 Task: Create ChildIssue0000000092 as Child Issue of Issue Issue0000000046 in Backlog  in Scrum Project Project0000000010 in Jira. Create ChildIssue0000000093 as Child Issue of Issue Issue0000000047 in Backlog  in Scrum Project Project0000000010 in Jira. Create ChildIssue0000000094 as Child Issue of Issue Issue0000000047 in Backlog  in Scrum Project Project0000000010 in Jira. Create ChildIssue0000000095 as Child Issue of Issue Issue0000000048 in Backlog  in Scrum Project Project0000000010 in Jira. Create ChildIssue0000000096 as Child Issue of Issue Issue0000000048 in Backlog  in Scrum Project Project0000000010 in Jira
Action: Mouse moved to (583, 410)
Screenshot: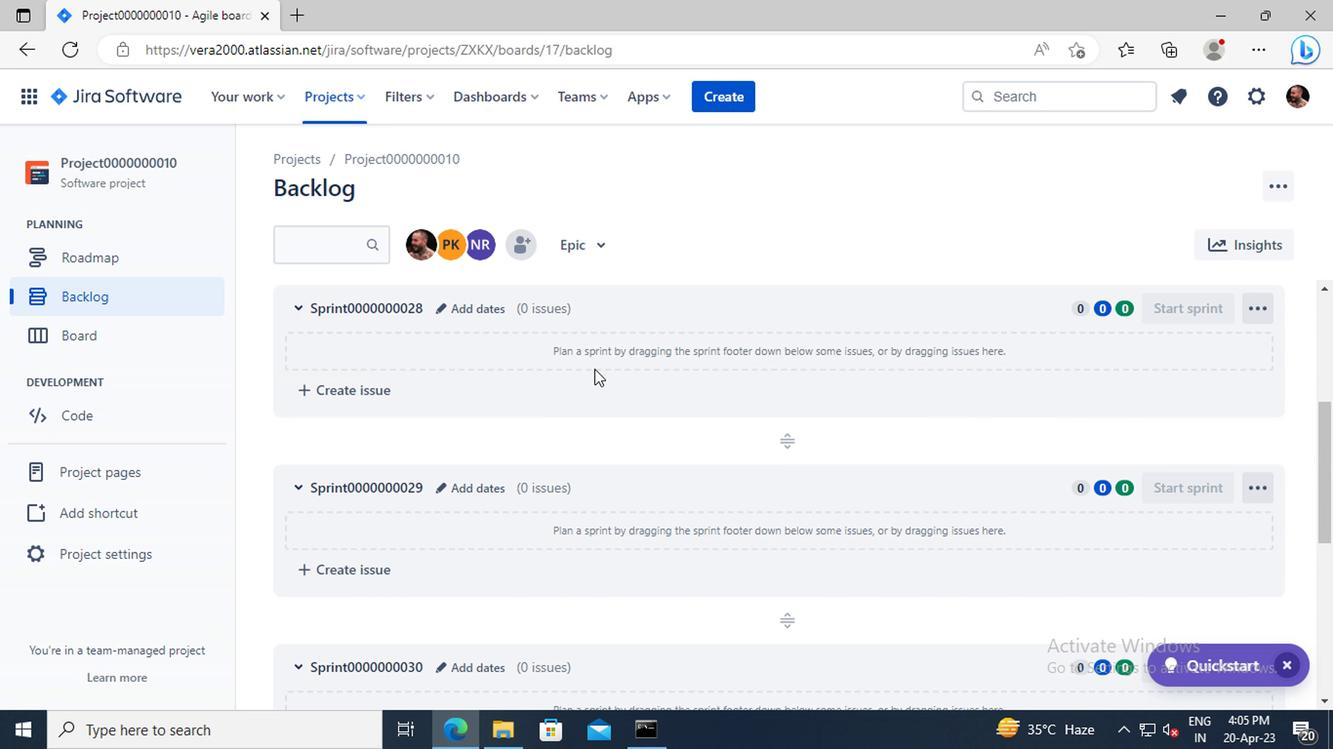 
Action: Mouse scrolled (583, 409) with delta (0, 0)
Screenshot: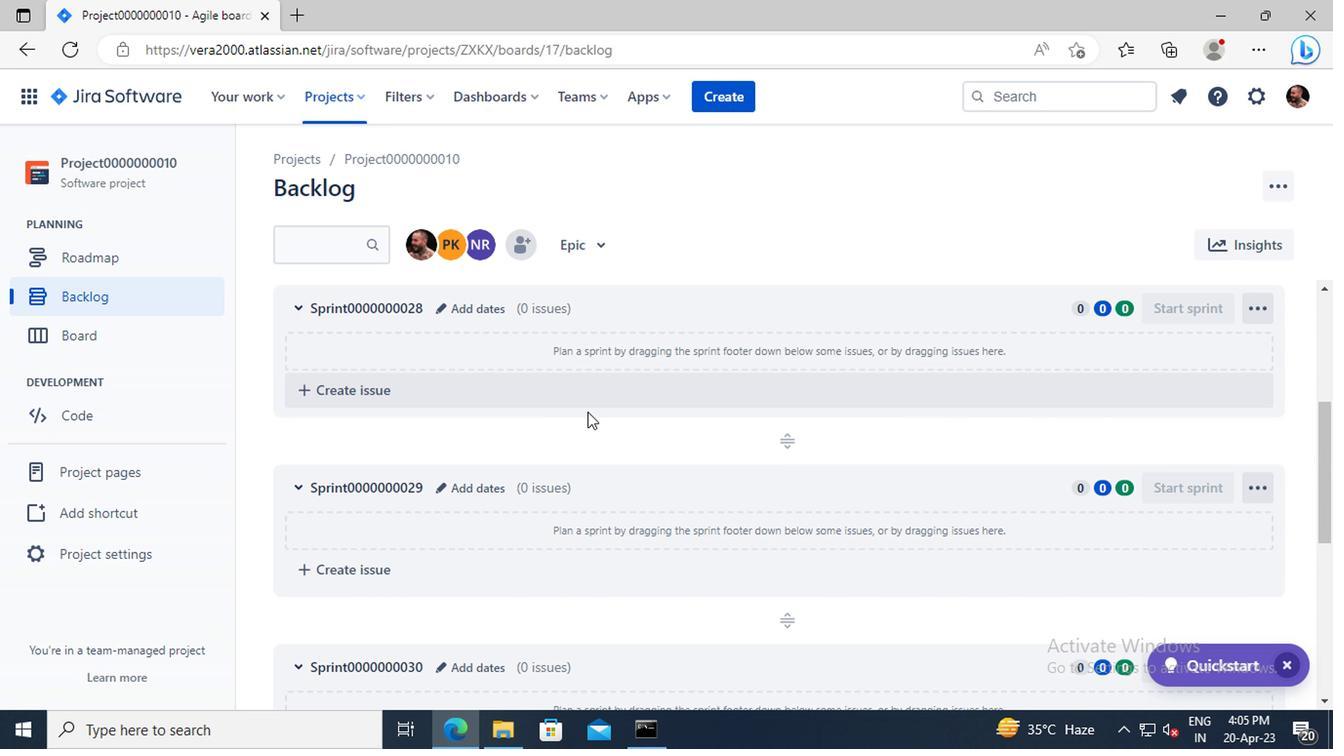 
Action: Mouse scrolled (583, 409) with delta (0, 0)
Screenshot: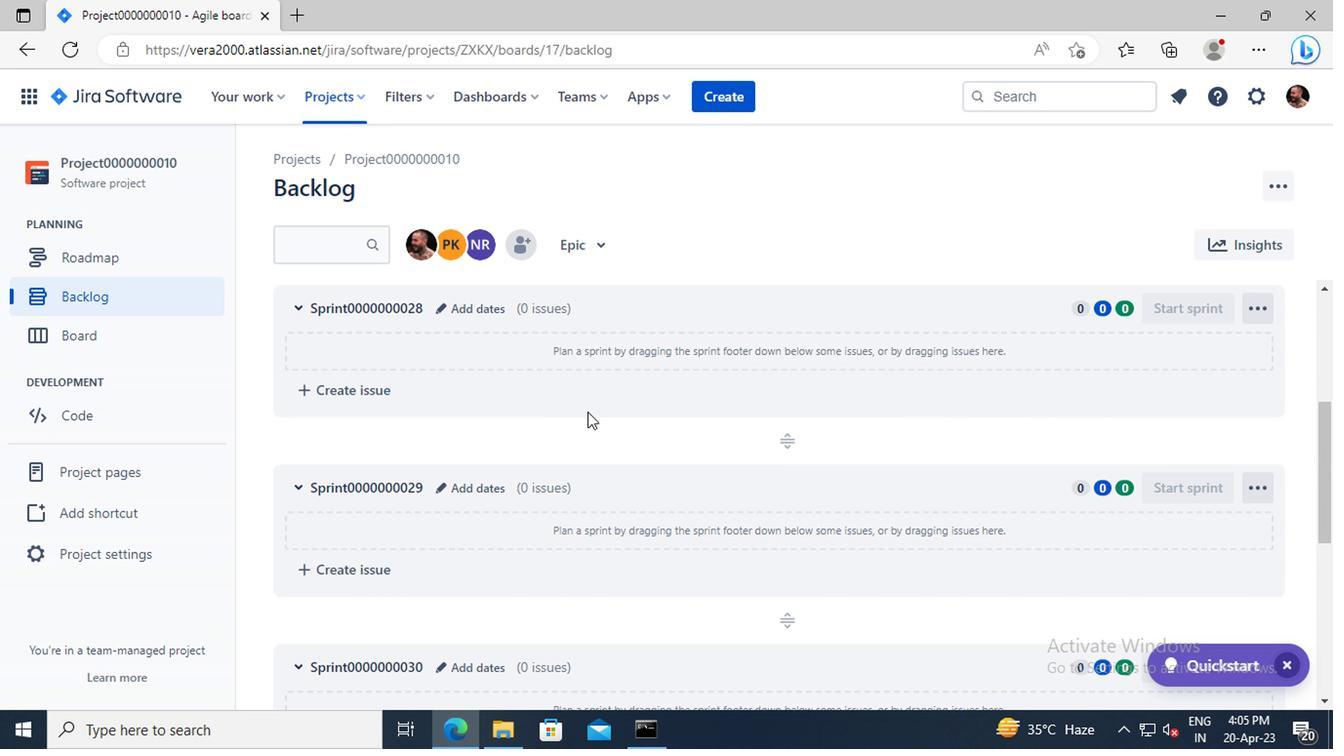 
Action: Mouse scrolled (583, 409) with delta (0, 0)
Screenshot: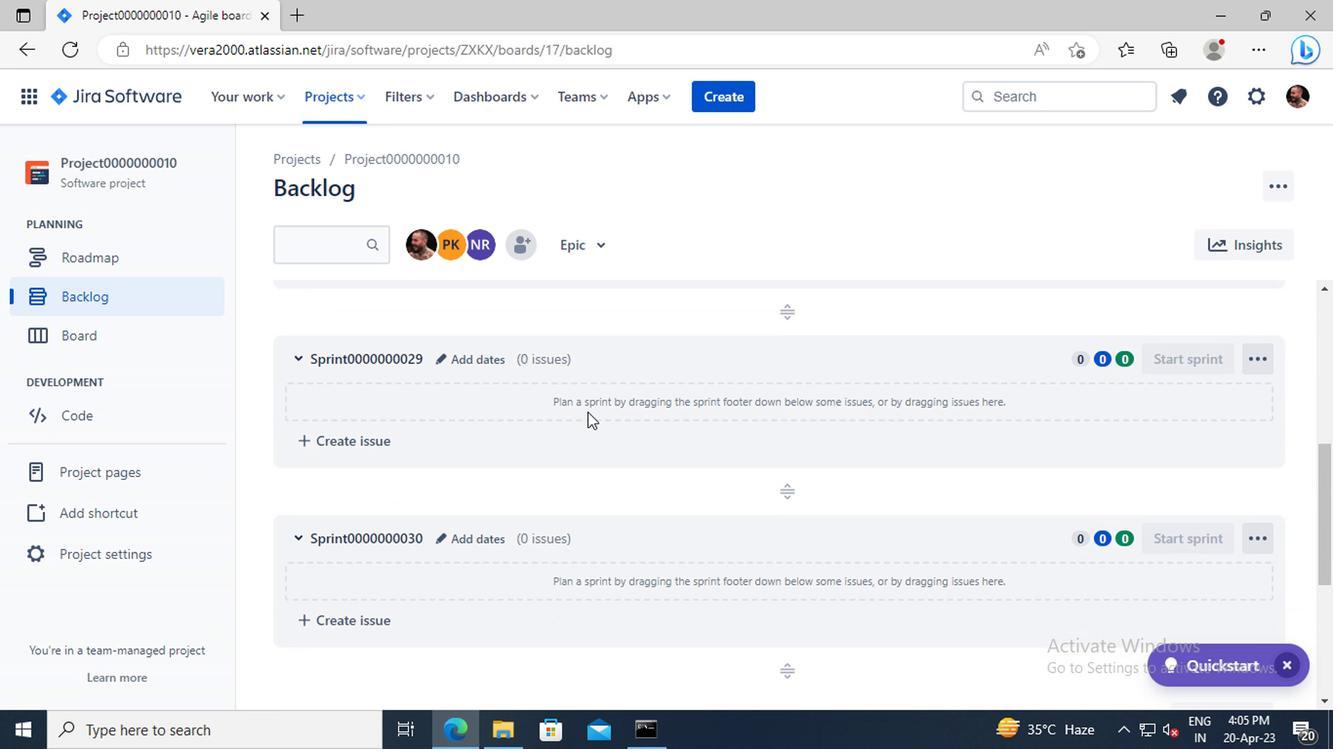 
Action: Mouse scrolled (583, 409) with delta (0, 0)
Screenshot: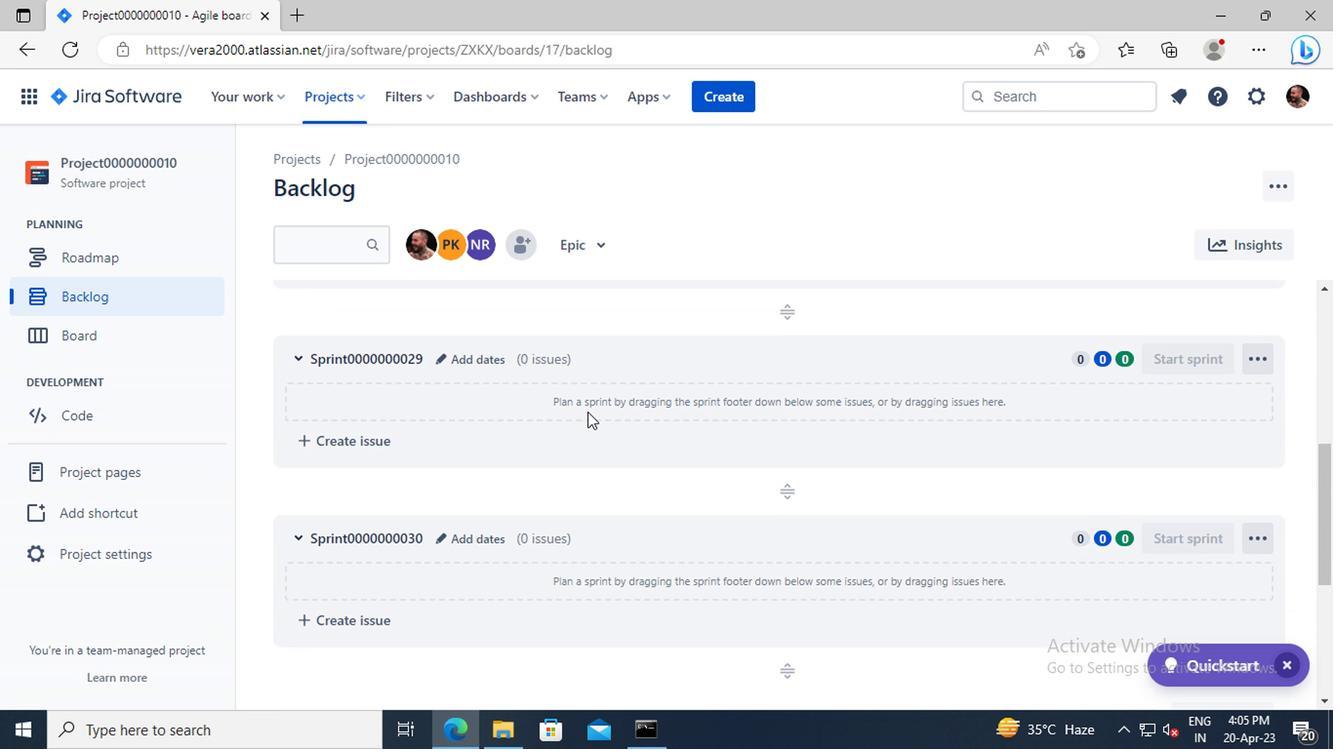 
Action: Mouse scrolled (583, 409) with delta (0, 0)
Screenshot: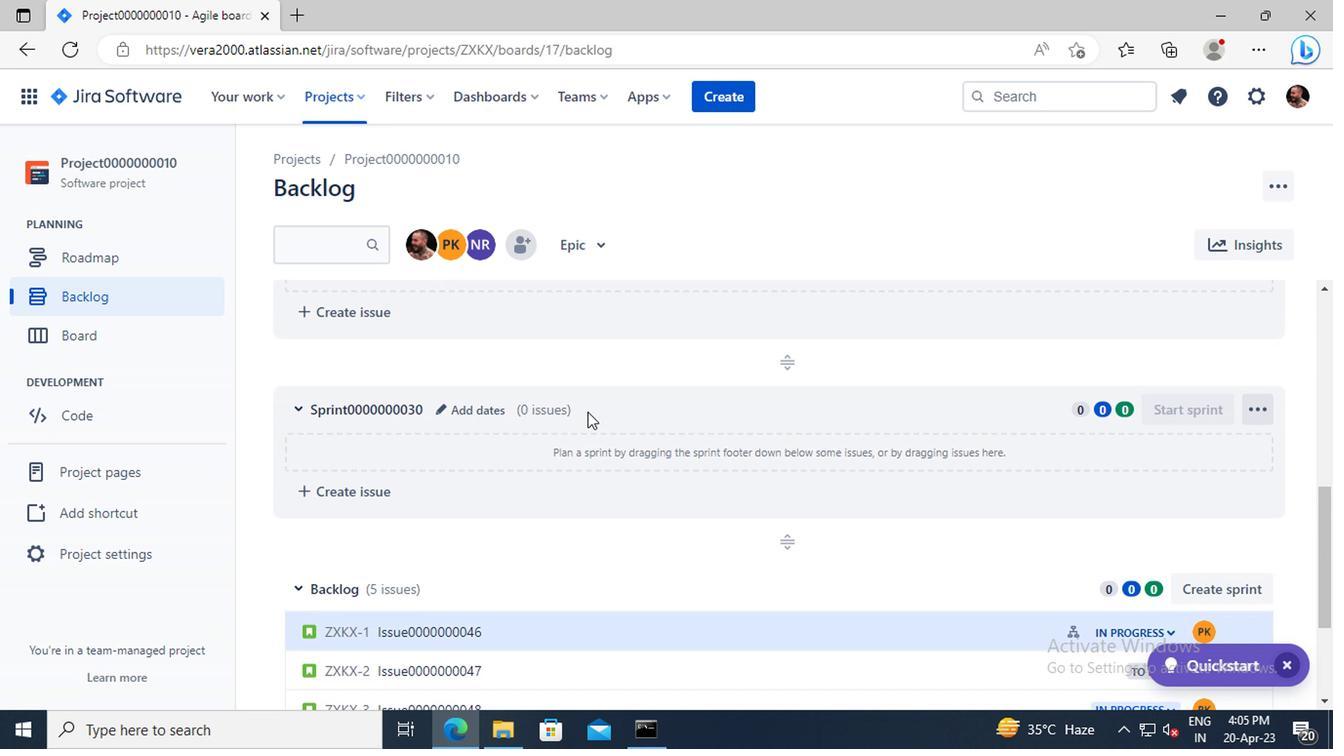 
Action: Mouse scrolled (583, 409) with delta (0, 0)
Screenshot: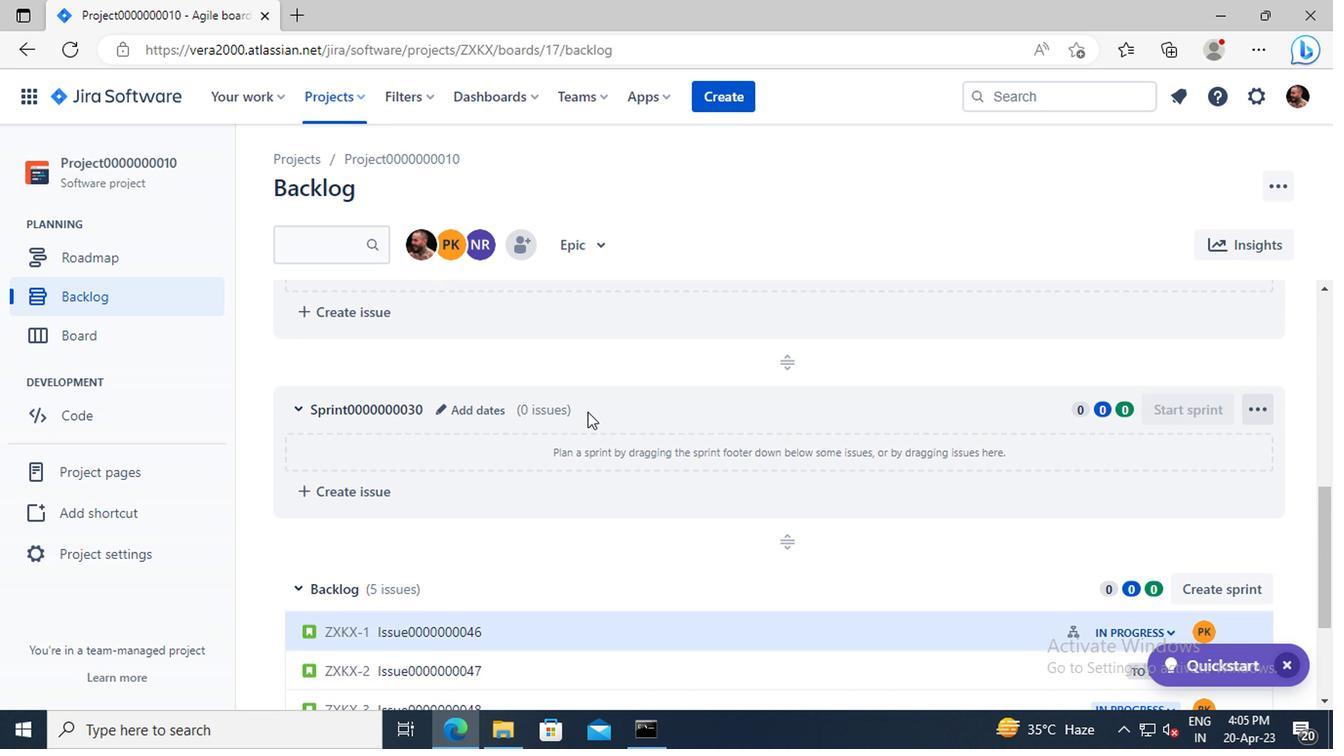 
Action: Mouse moved to (425, 509)
Screenshot: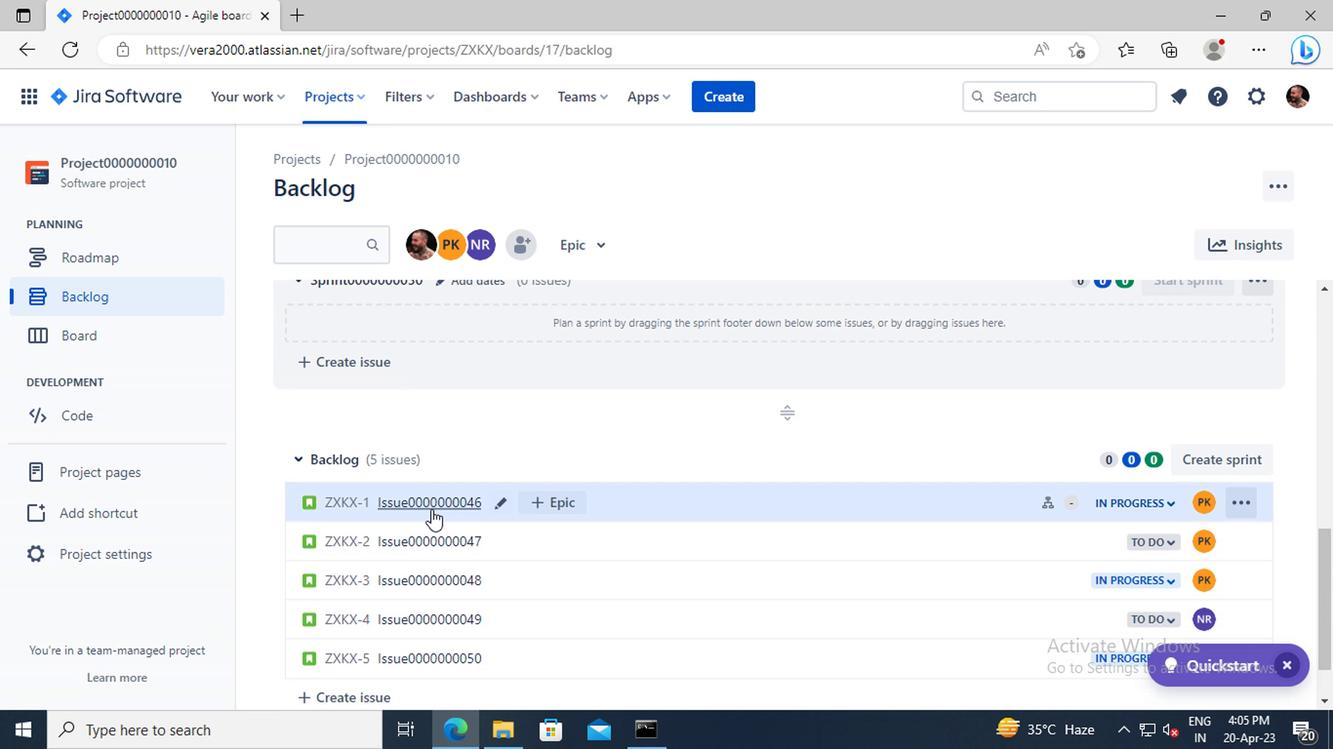 
Action: Mouse pressed left at (425, 509)
Screenshot: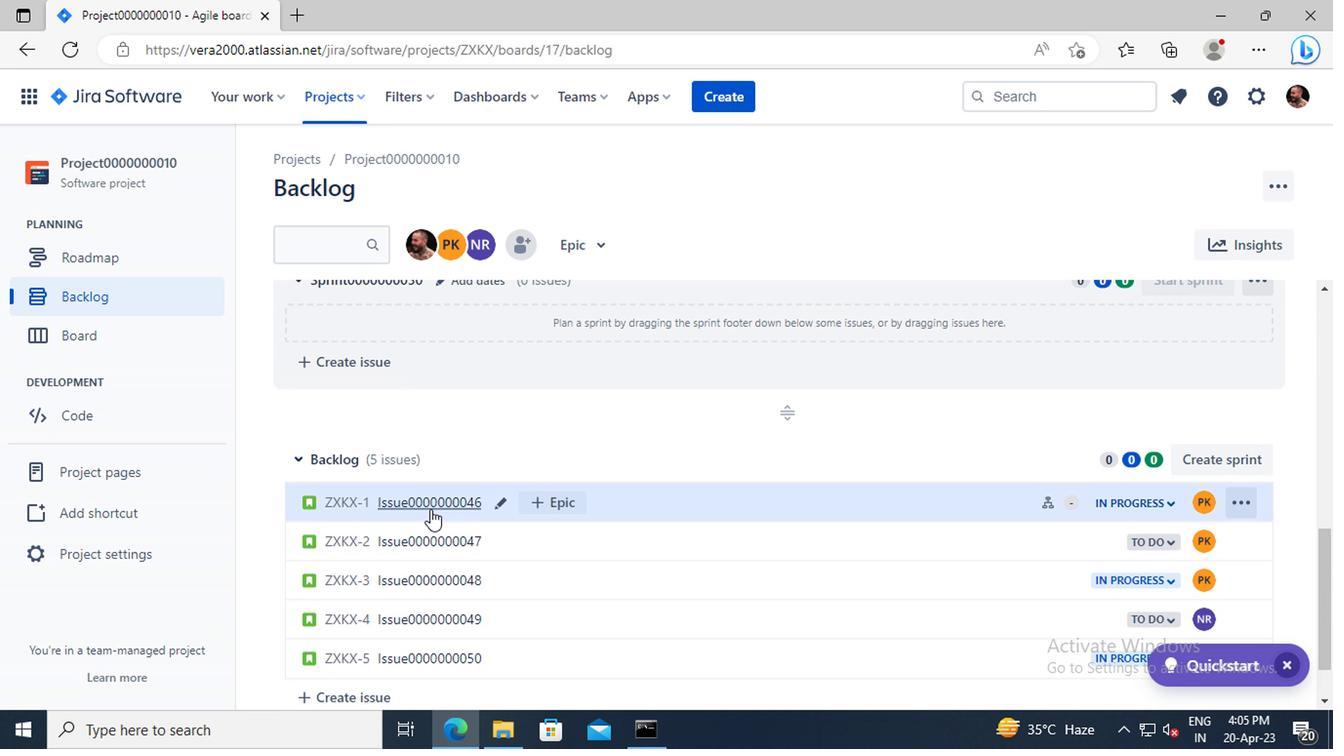 
Action: Mouse moved to (982, 392)
Screenshot: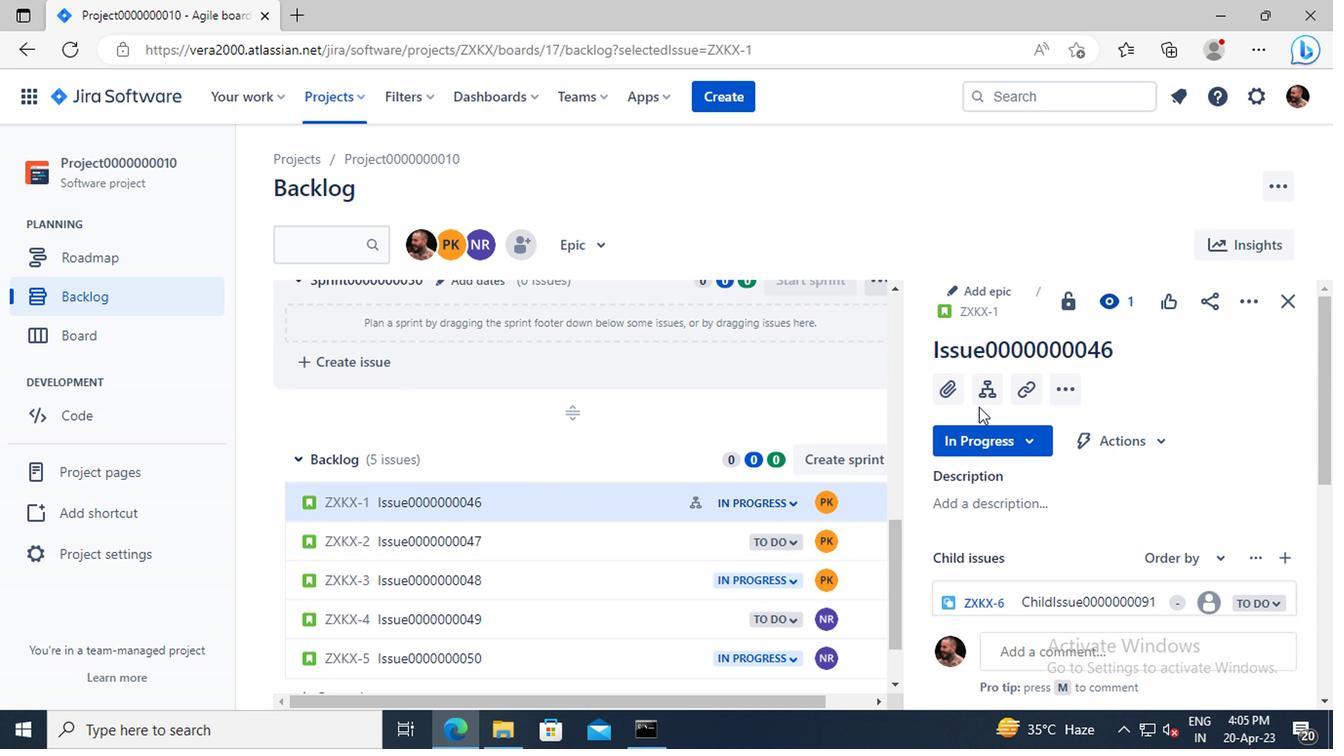
Action: Mouse pressed left at (982, 392)
Screenshot: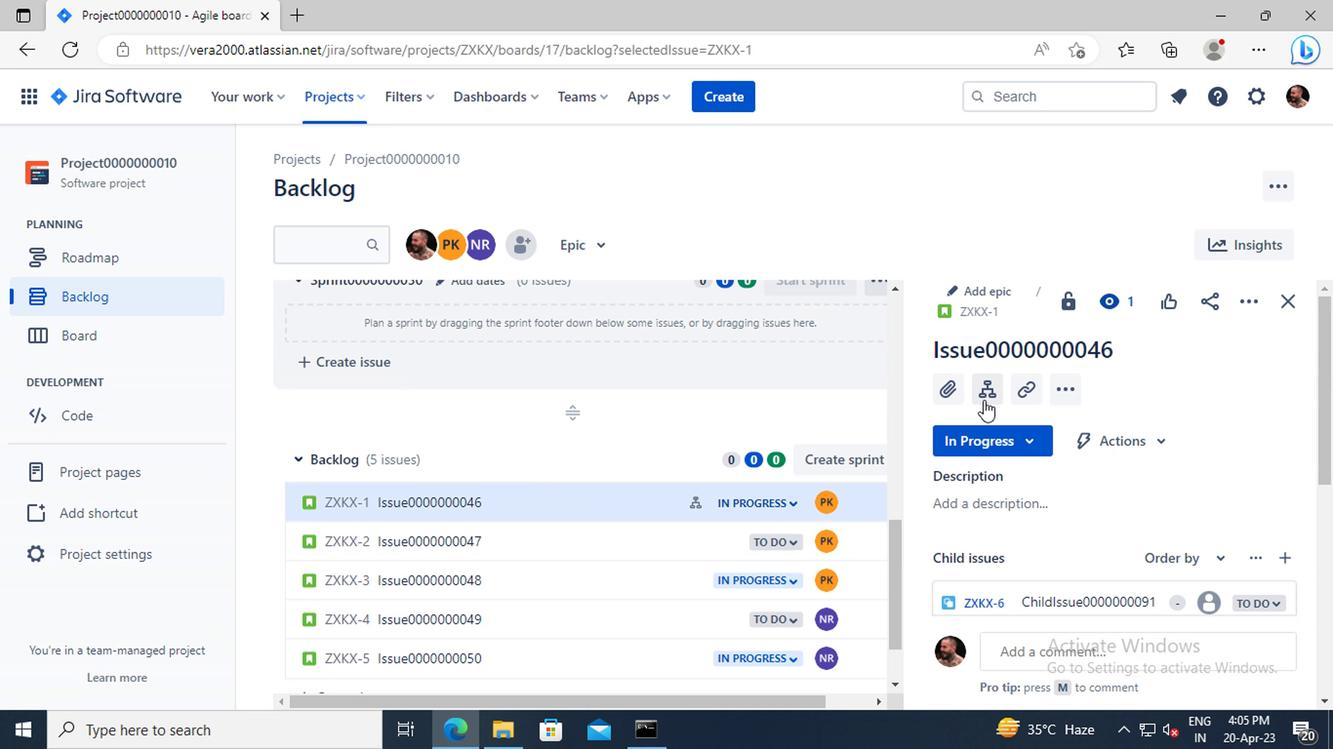 
Action: Mouse moved to (1001, 470)
Screenshot: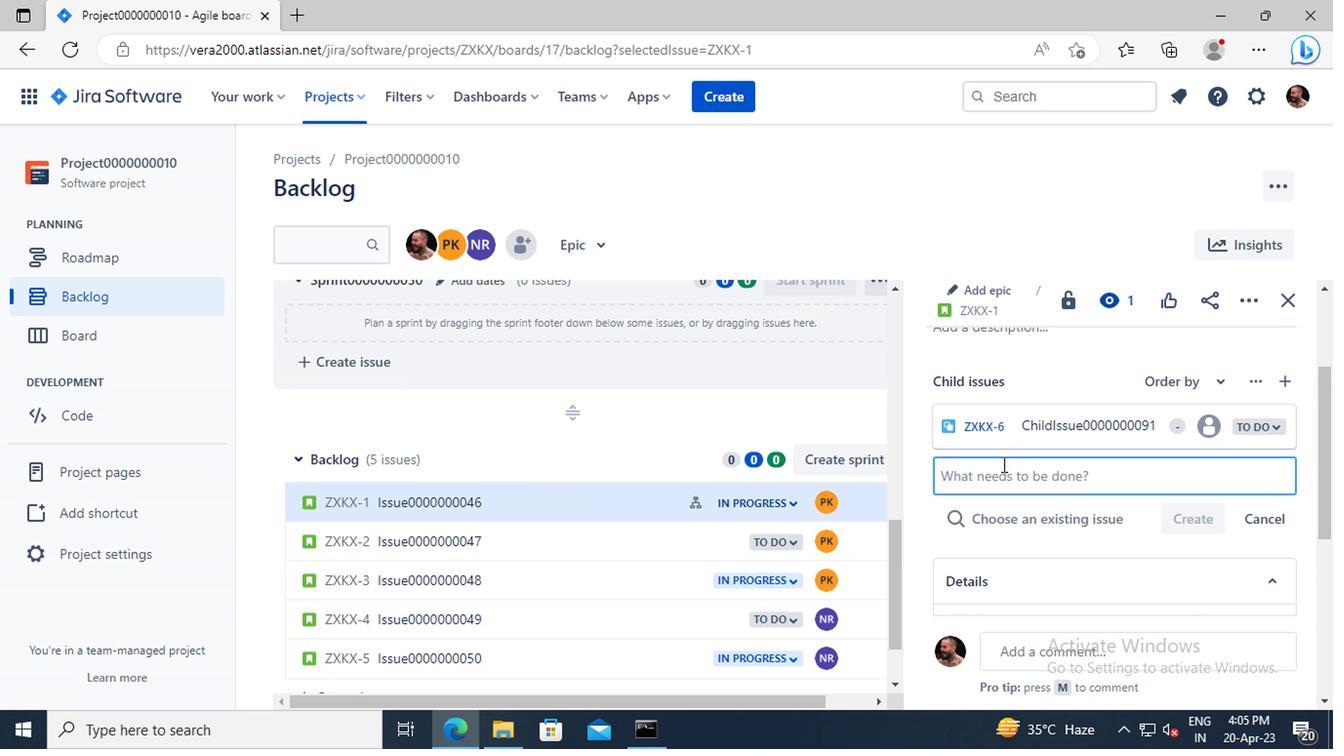 
Action: Mouse pressed left at (1001, 470)
Screenshot: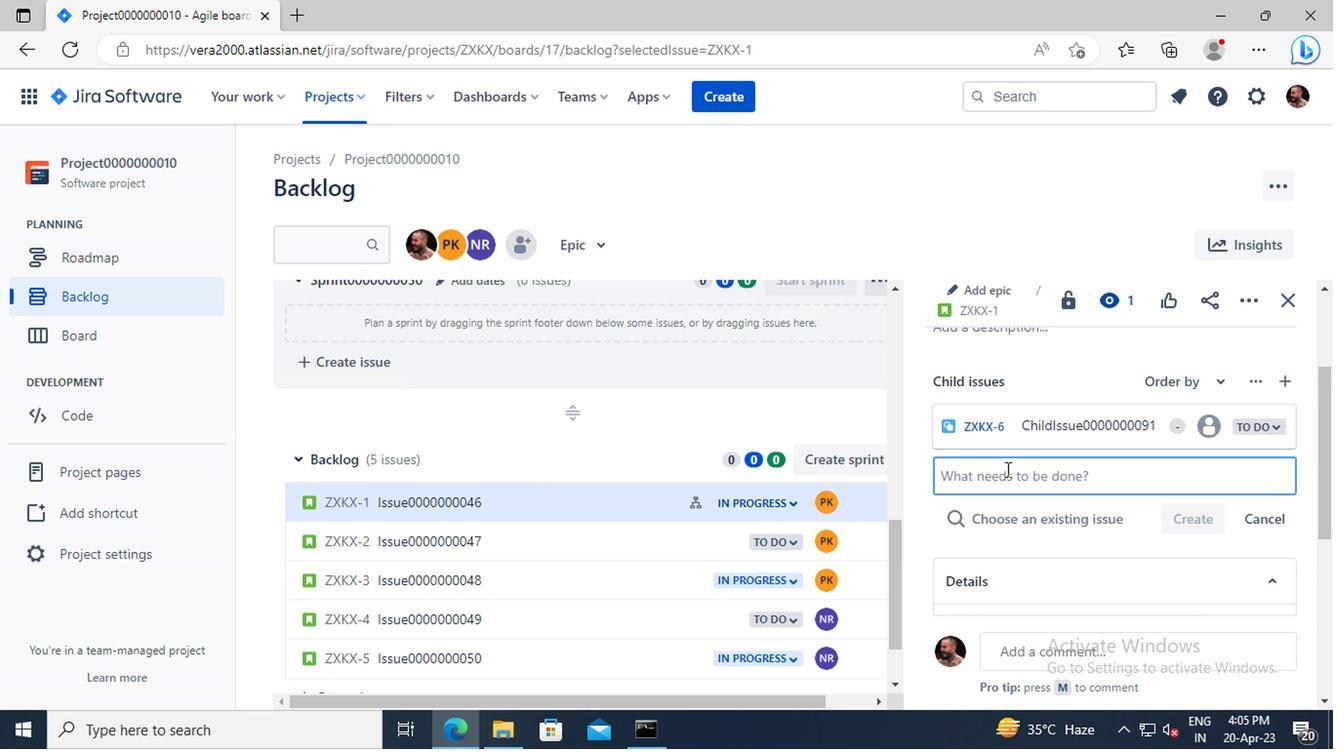 
Action: Mouse moved to (1001, 470)
Screenshot: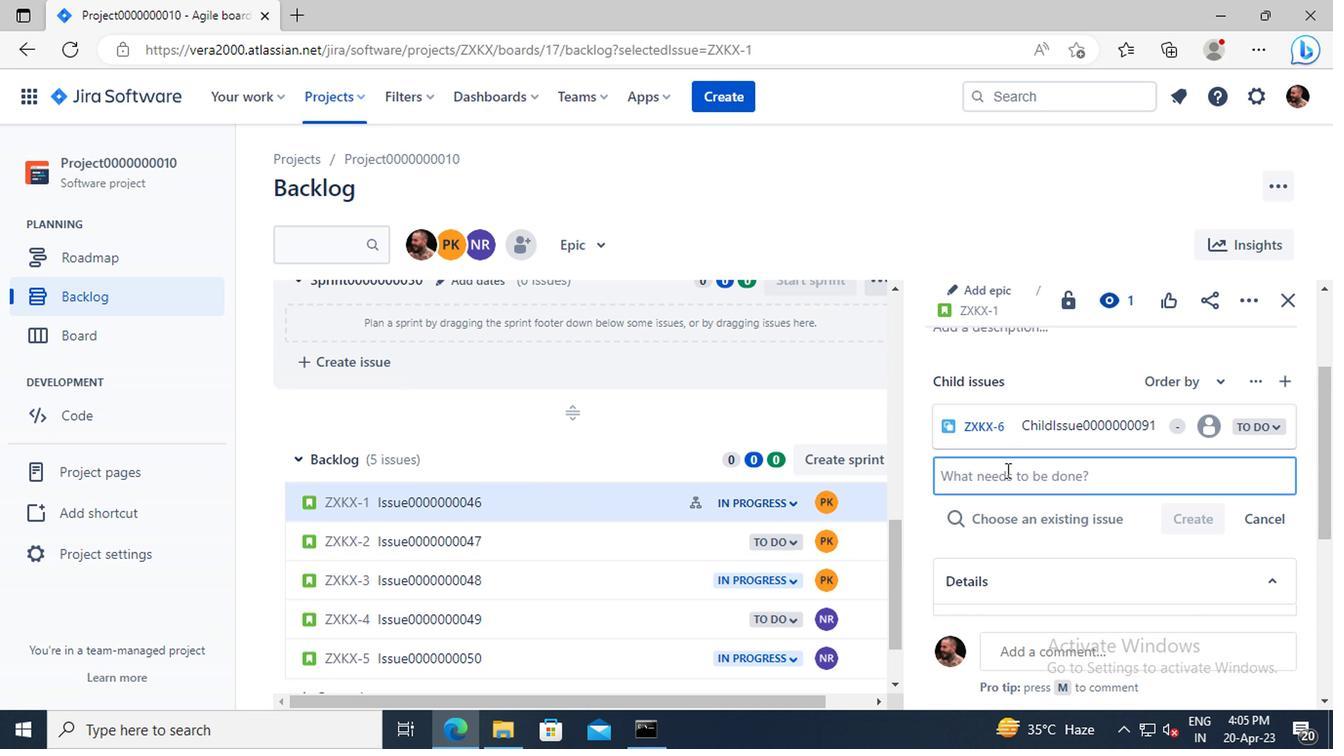
Action: Key pressed <Key.shift>CHILD<Key.shift>ISSUE0000000092
Screenshot: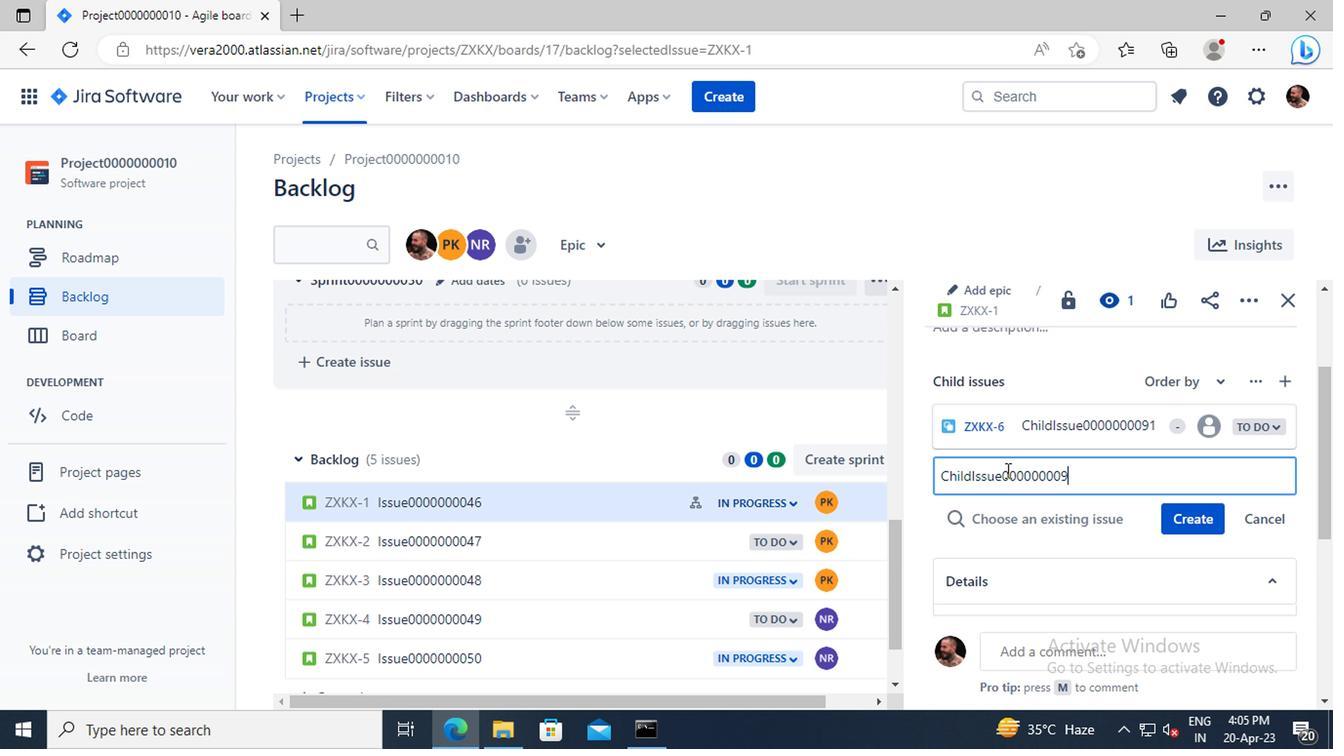 
Action: Mouse moved to (1183, 513)
Screenshot: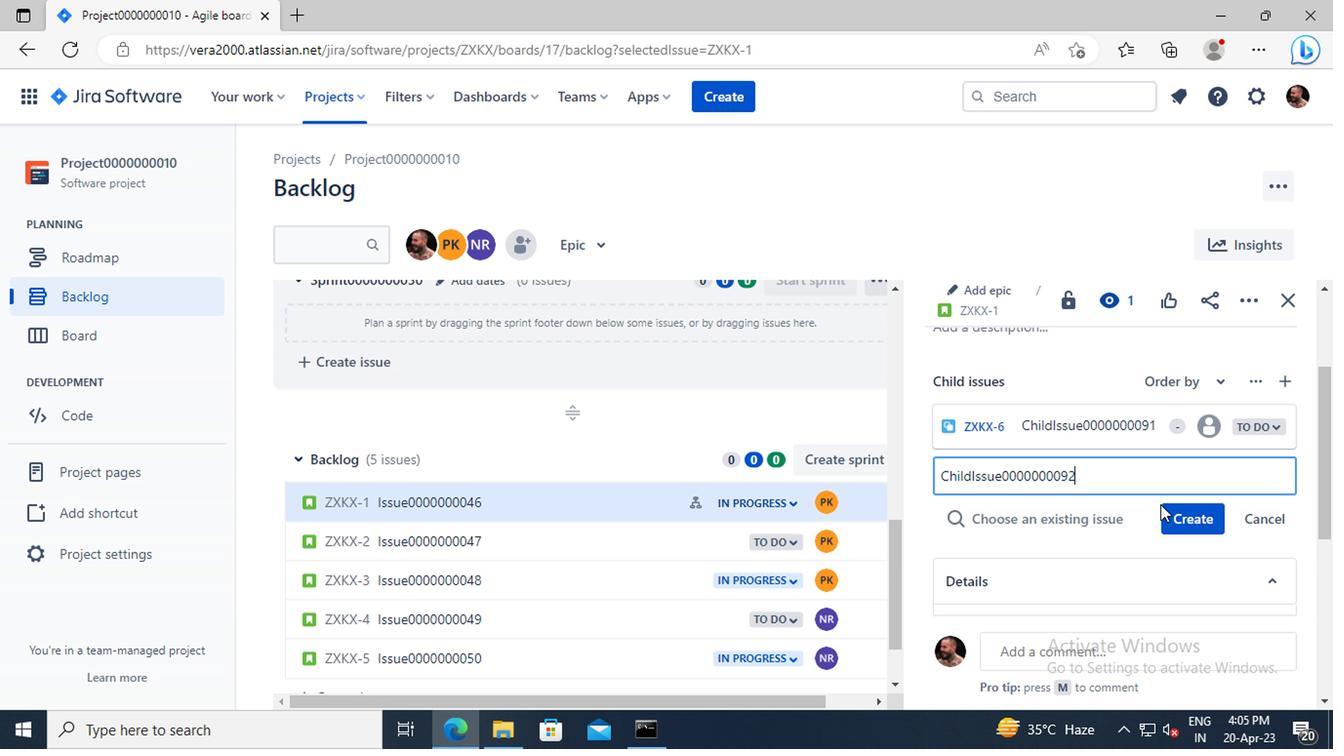 
Action: Mouse pressed left at (1183, 513)
Screenshot: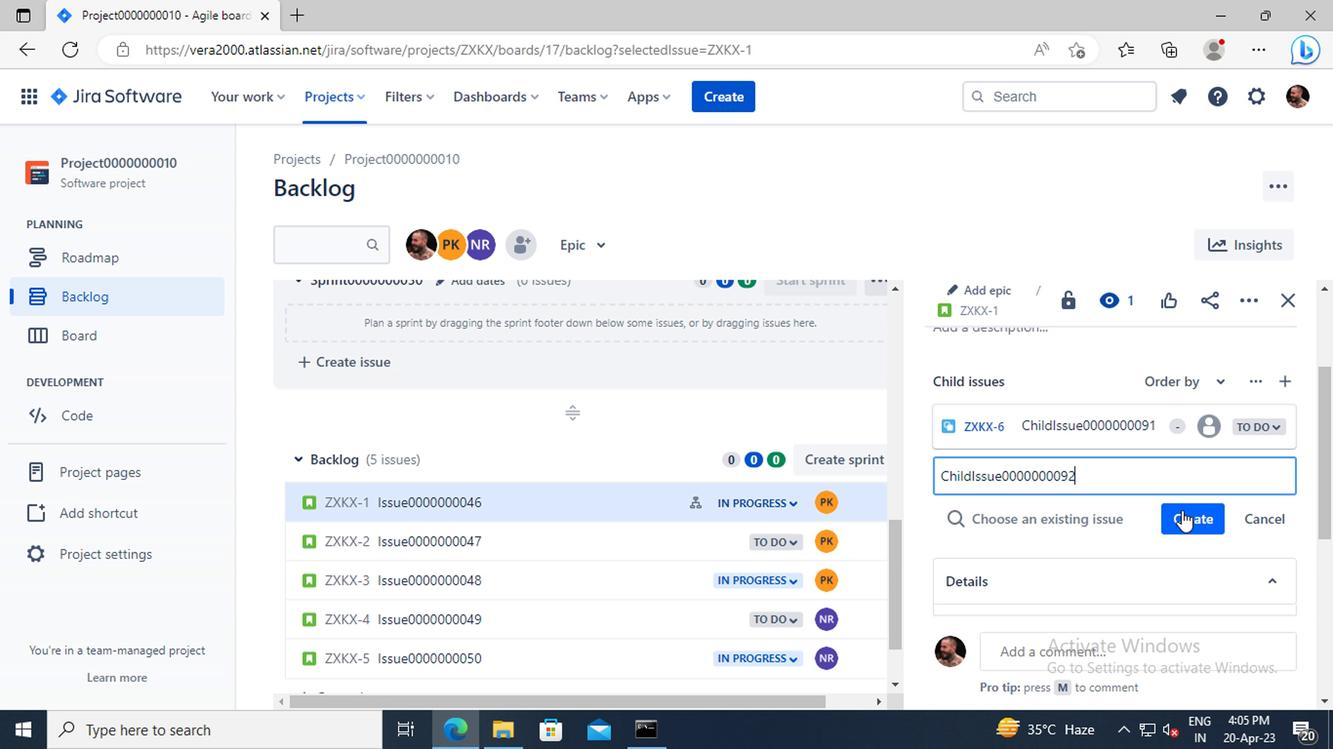 
Action: Mouse moved to (431, 547)
Screenshot: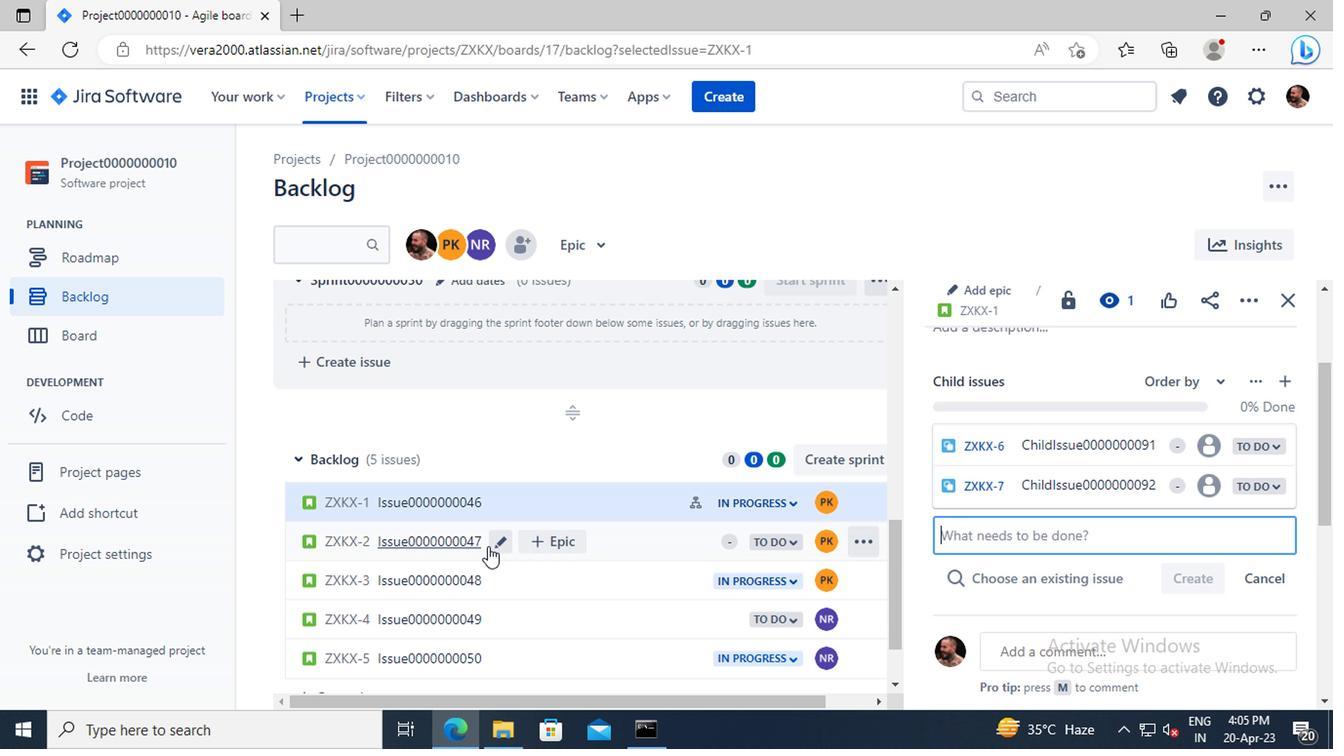 
Action: Mouse pressed left at (431, 547)
Screenshot: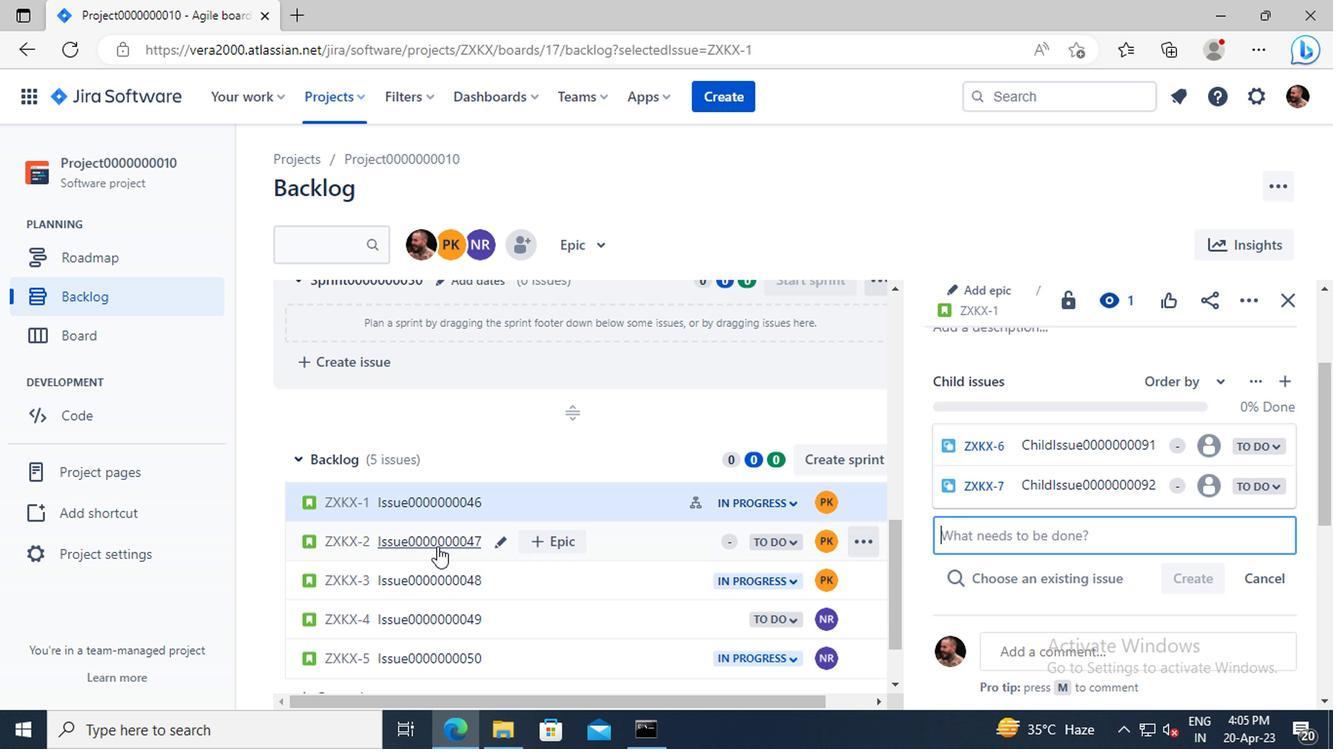 
Action: Mouse moved to (989, 393)
Screenshot: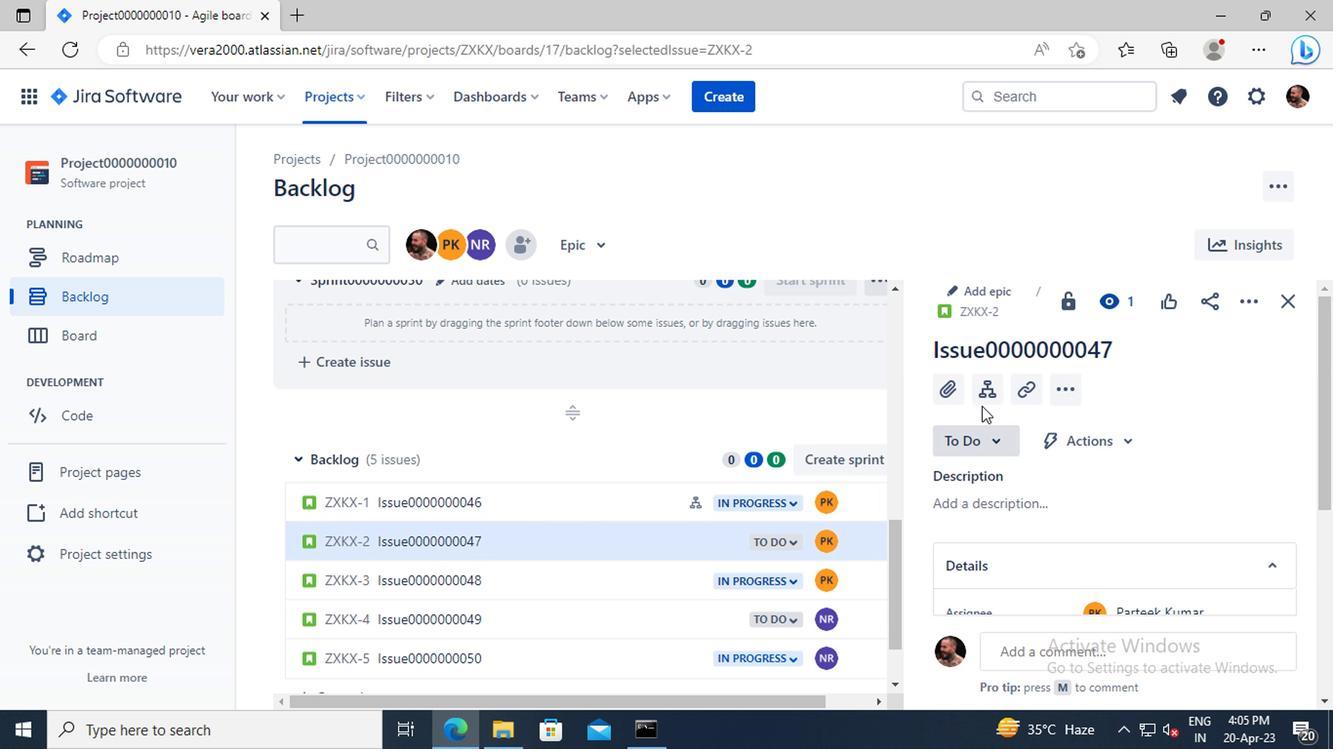 
Action: Mouse pressed left at (989, 393)
Screenshot: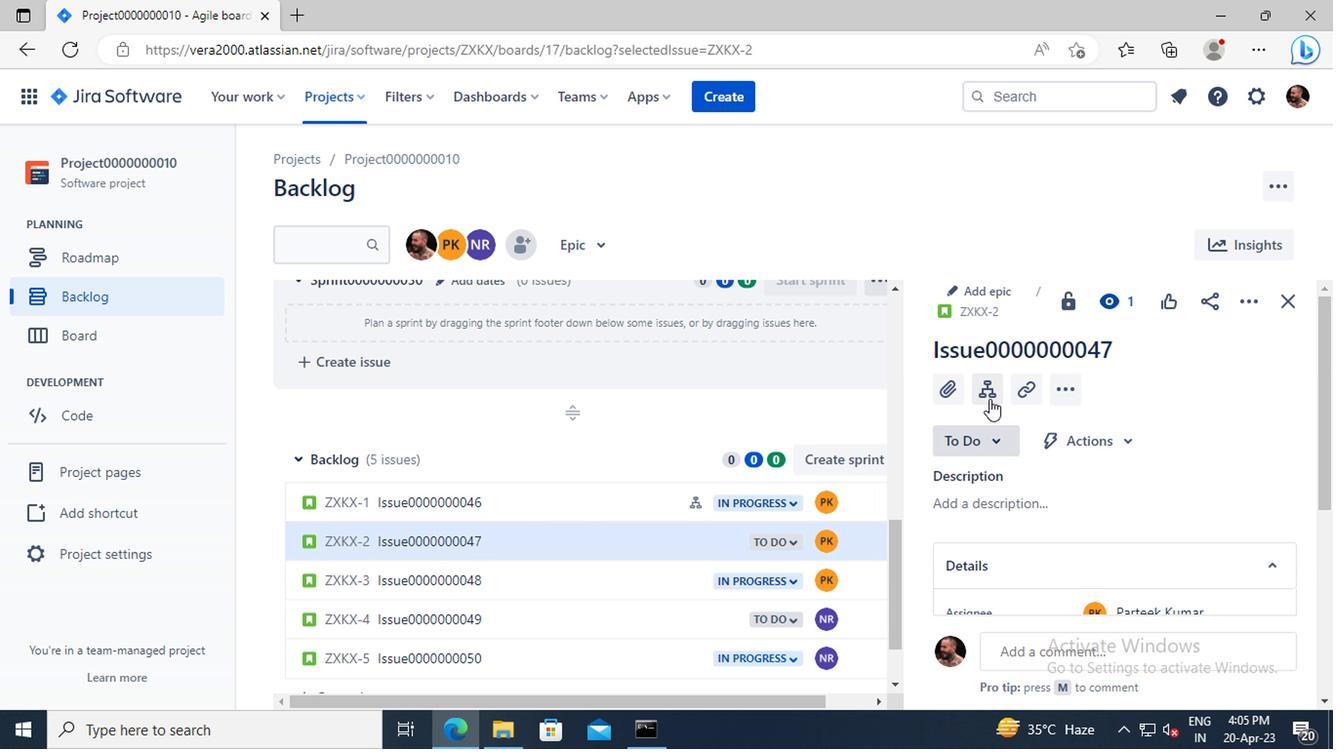 
Action: Mouse moved to (1019, 472)
Screenshot: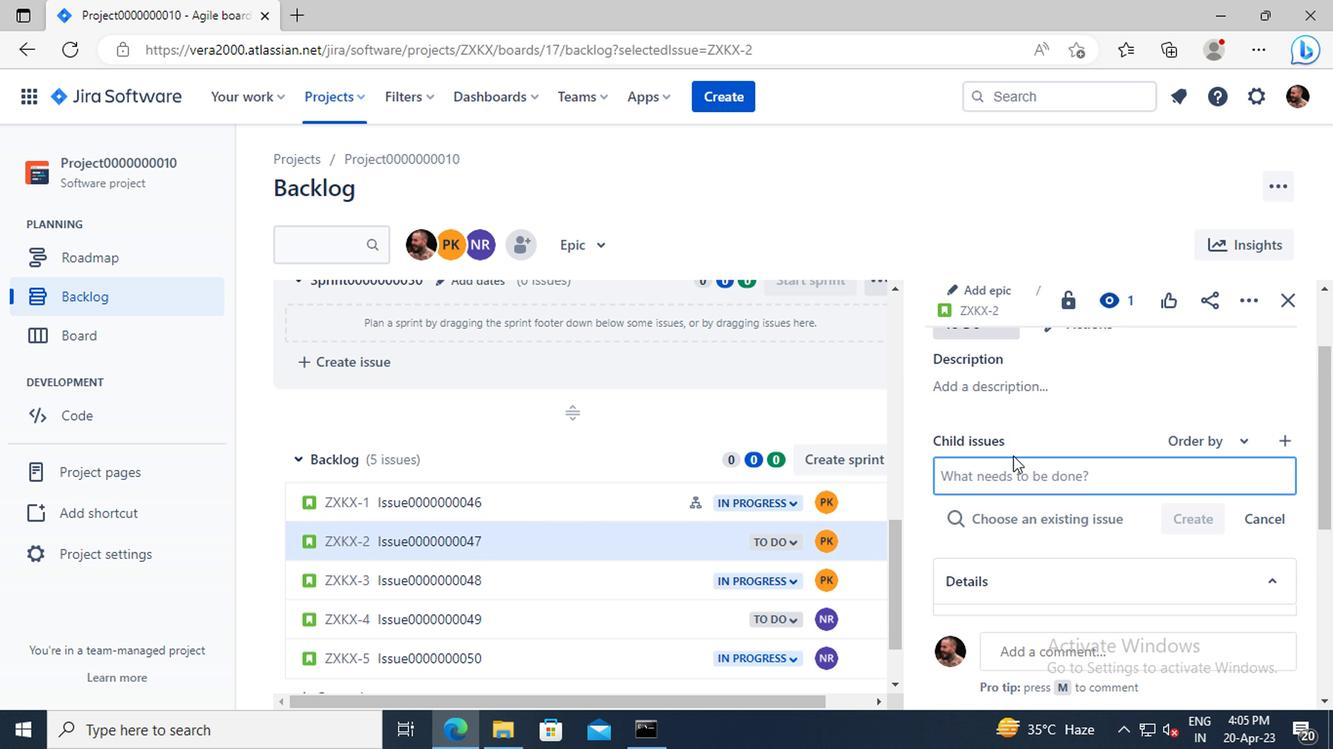 
Action: Mouse pressed left at (1019, 472)
Screenshot: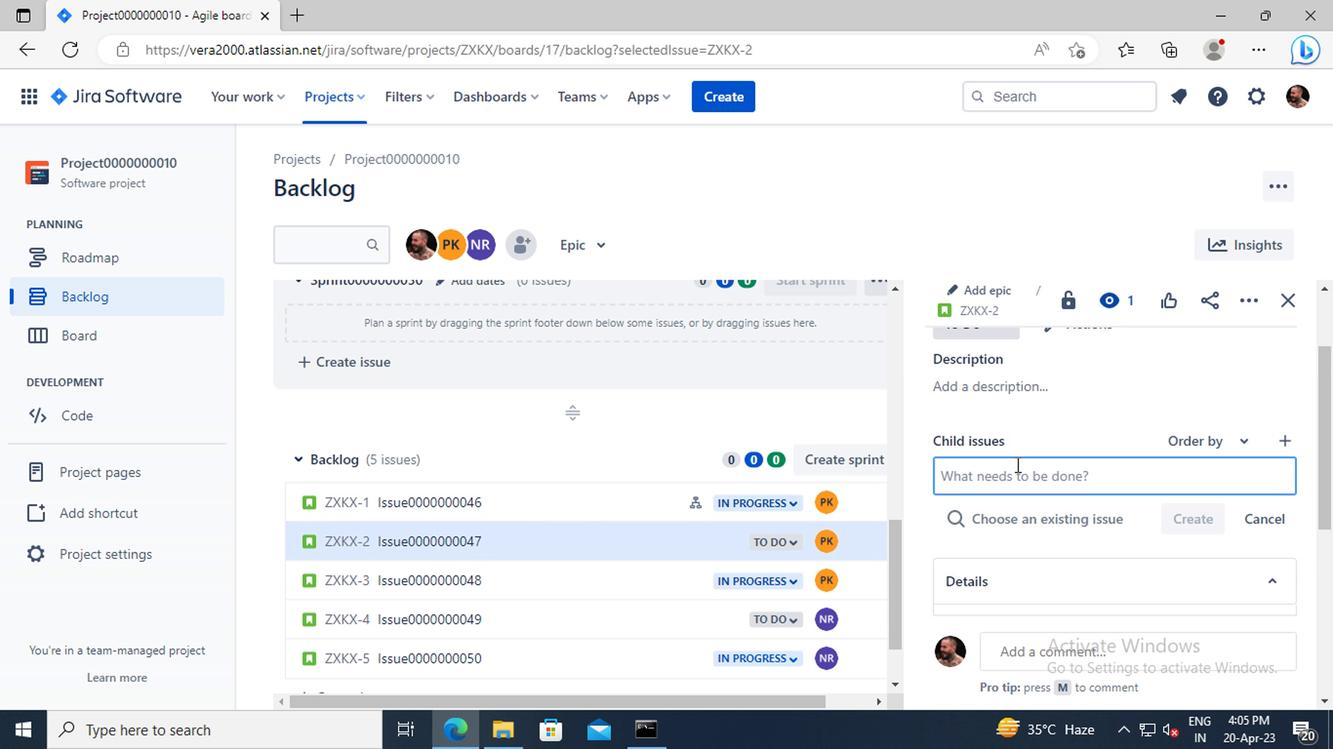 
Action: Key pressed <Key.shift>CHILD<Key.shift><Key.shift>ISSUE0000000093
Screenshot: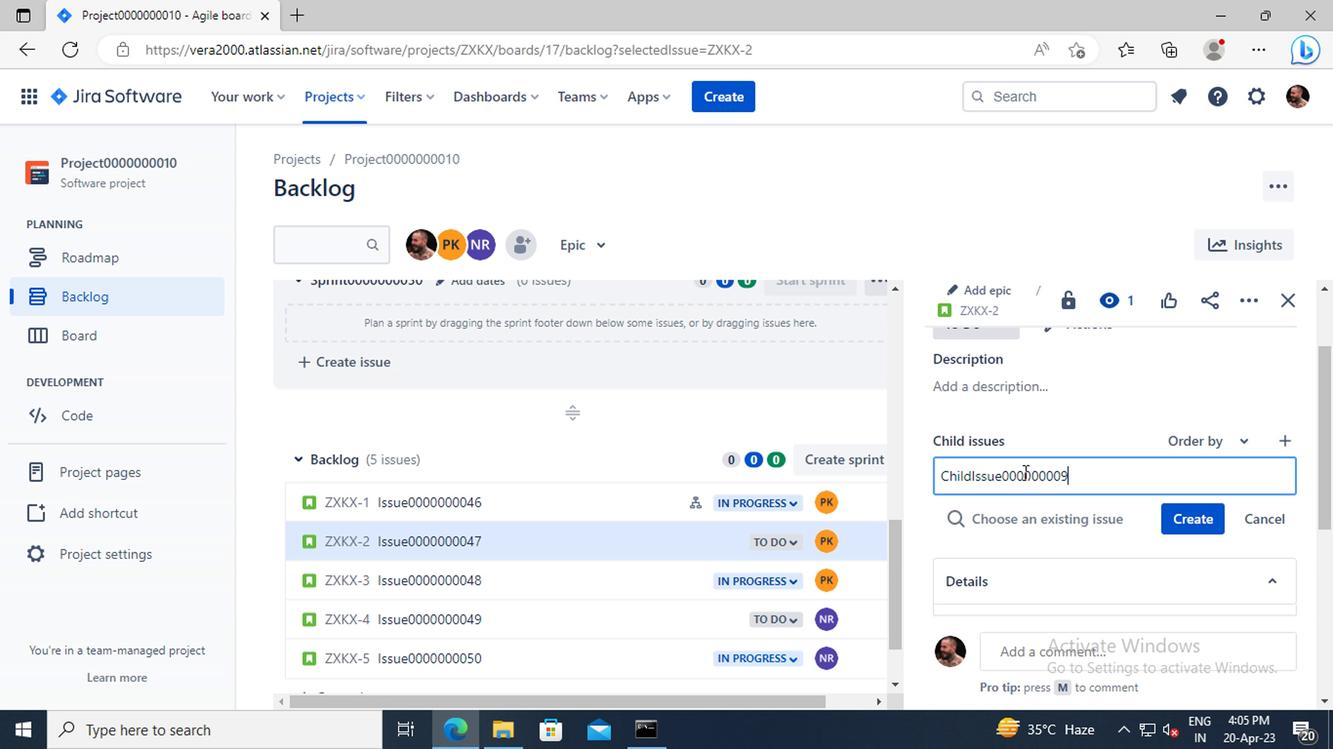 
Action: Mouse moved to (1172, 513)
Screenshot: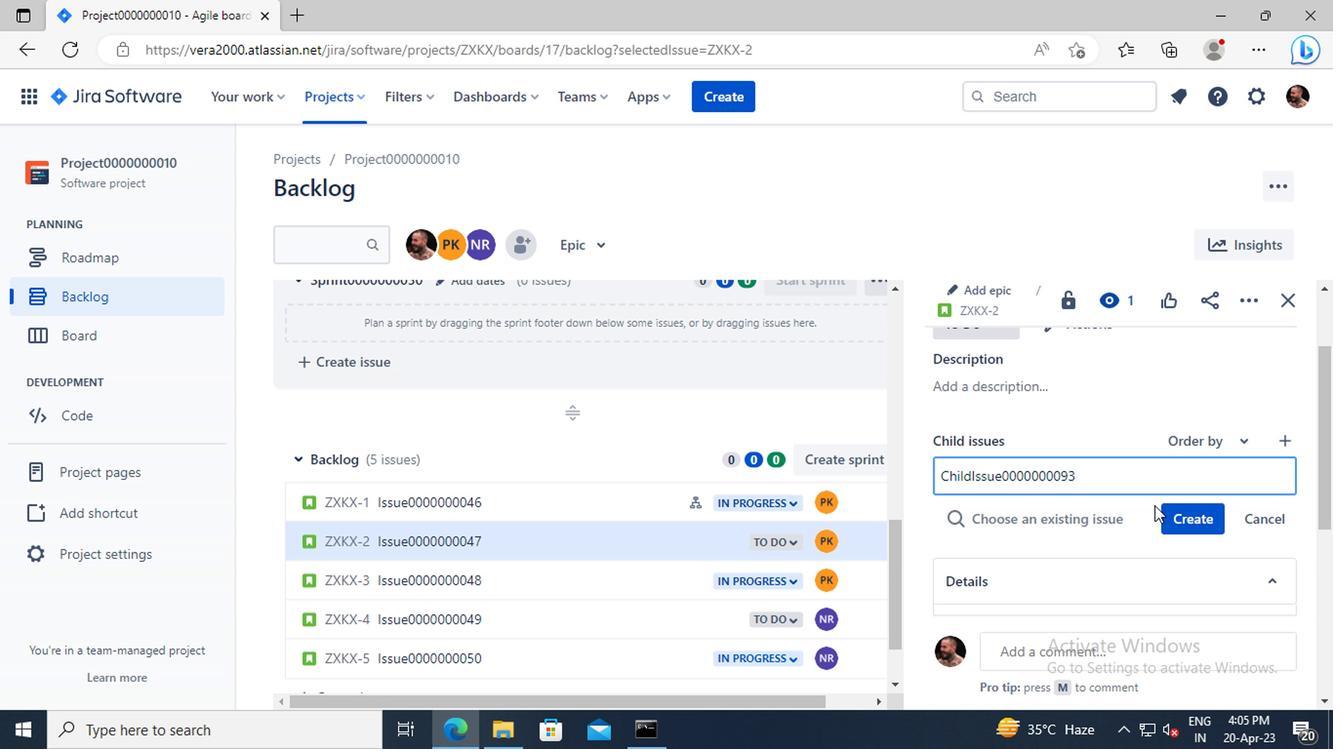 
Action: Mouse pressed left at (1172, 513)
Screenshot: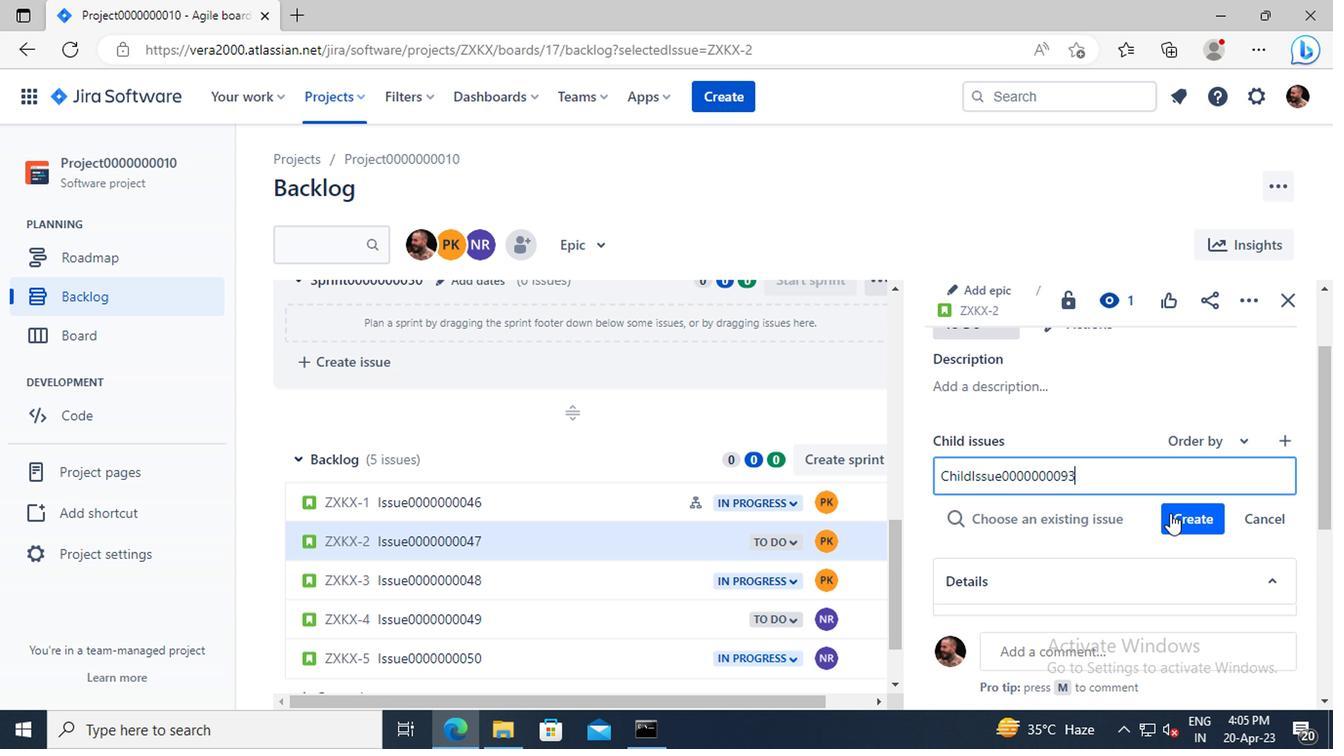 
Action: Mouse moved to (1117, 532)
Screenshot: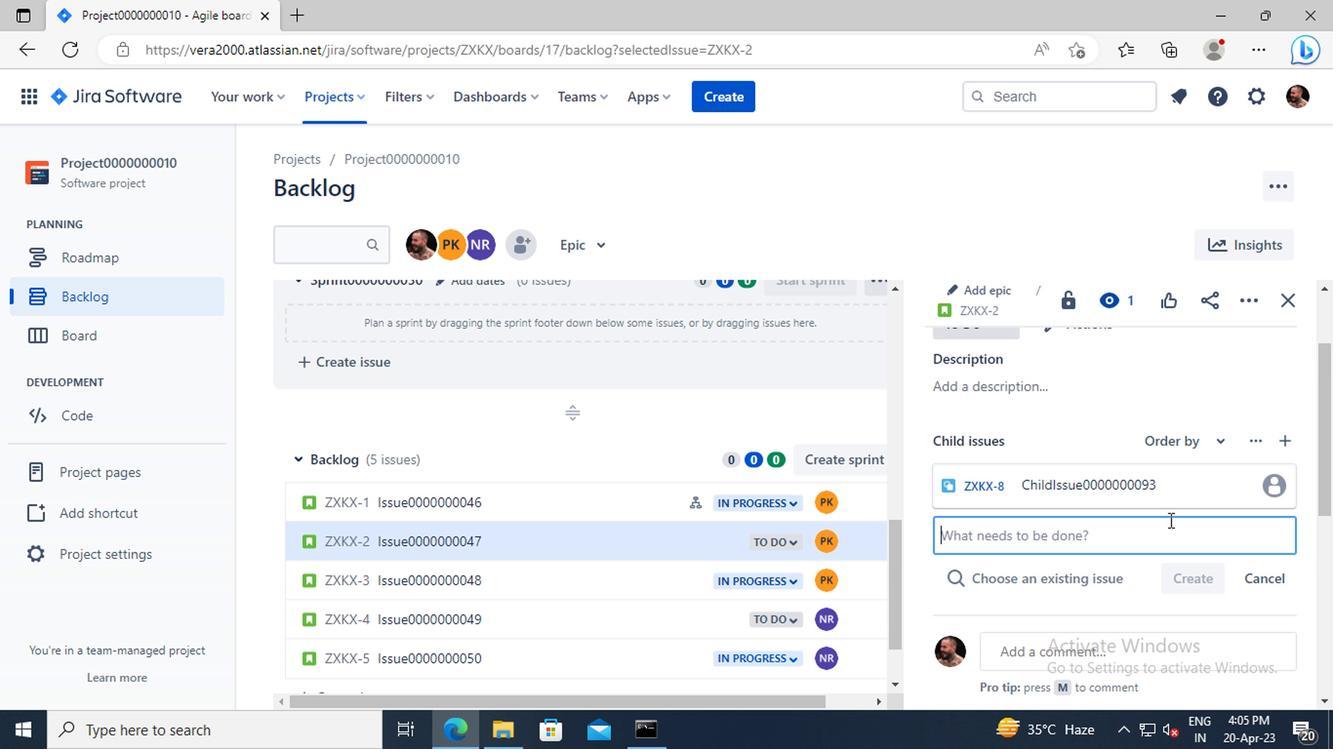 
Action: Mouse pressed left at (1117, 532)
Screenshot: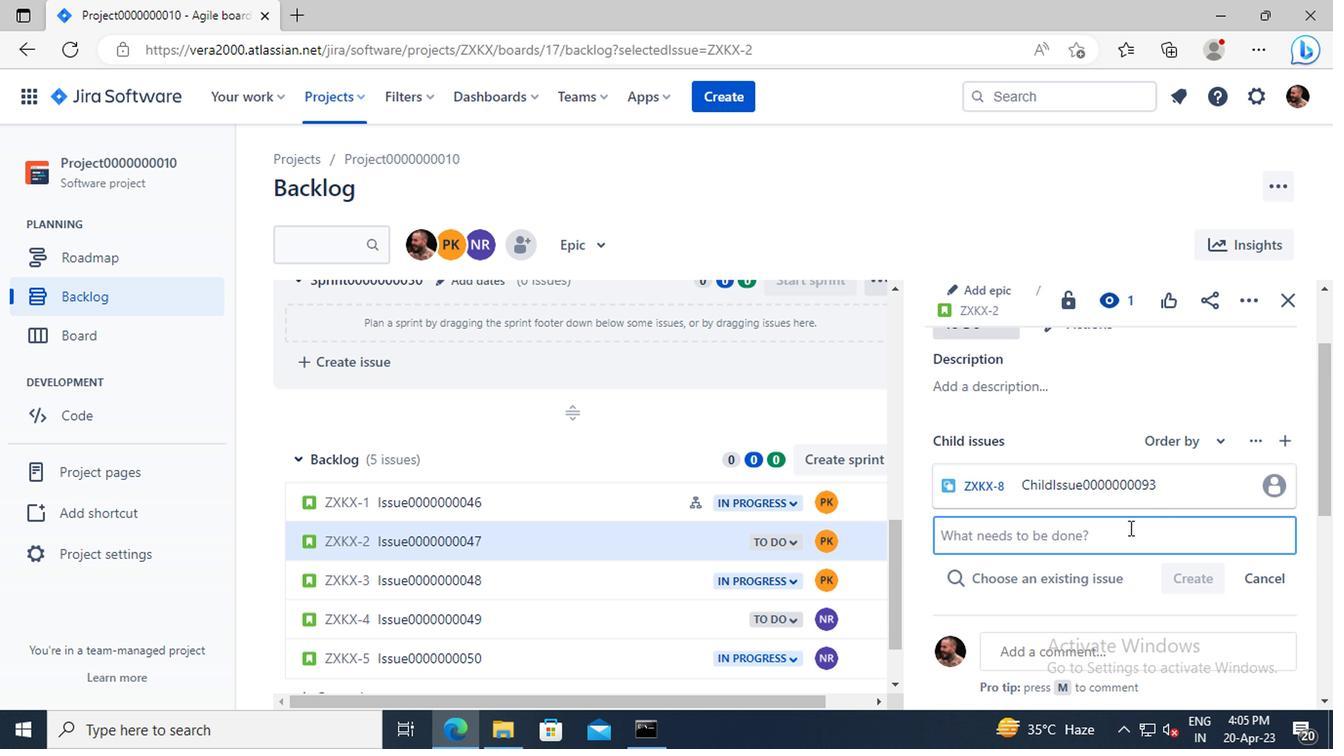 
Action: Key pressed <Key.shift>CHILD<Key.shift>ISSUE0000000094
Screenshot: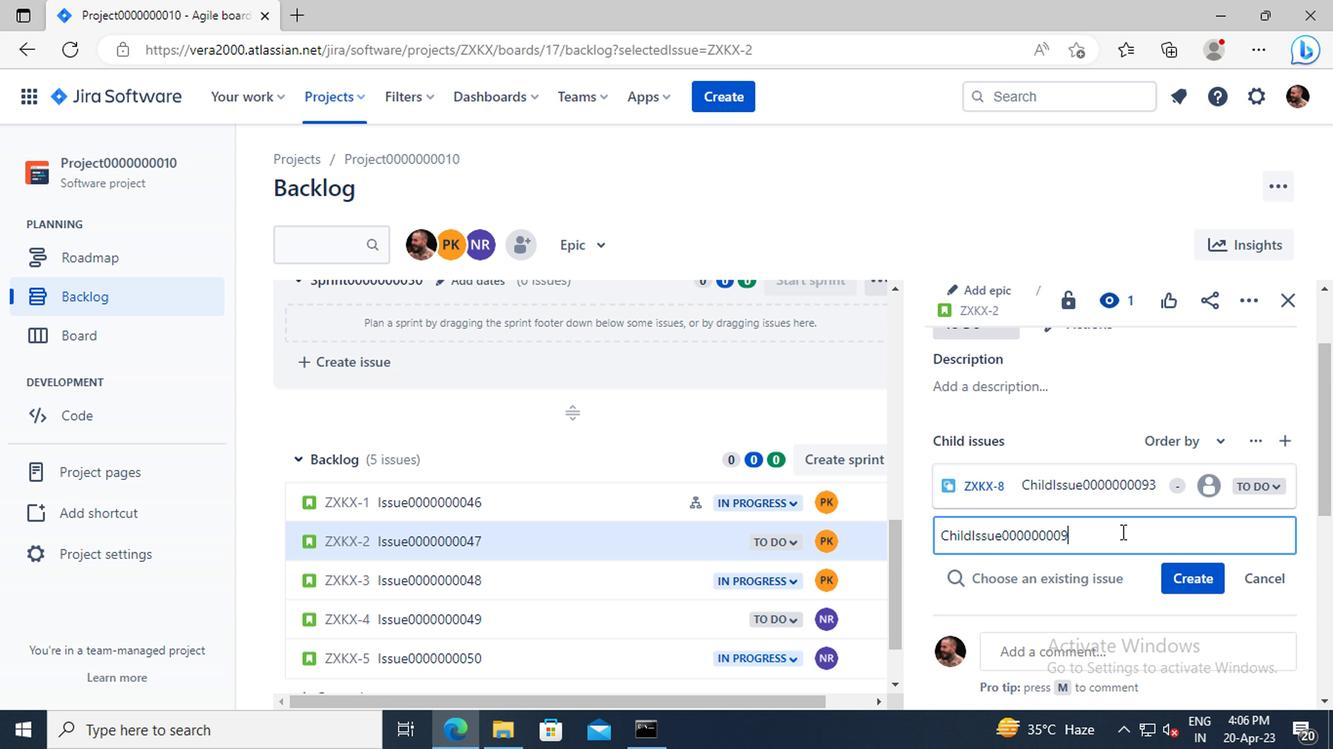 
Action: Mouse moved to (1196, 577)
Screenshot: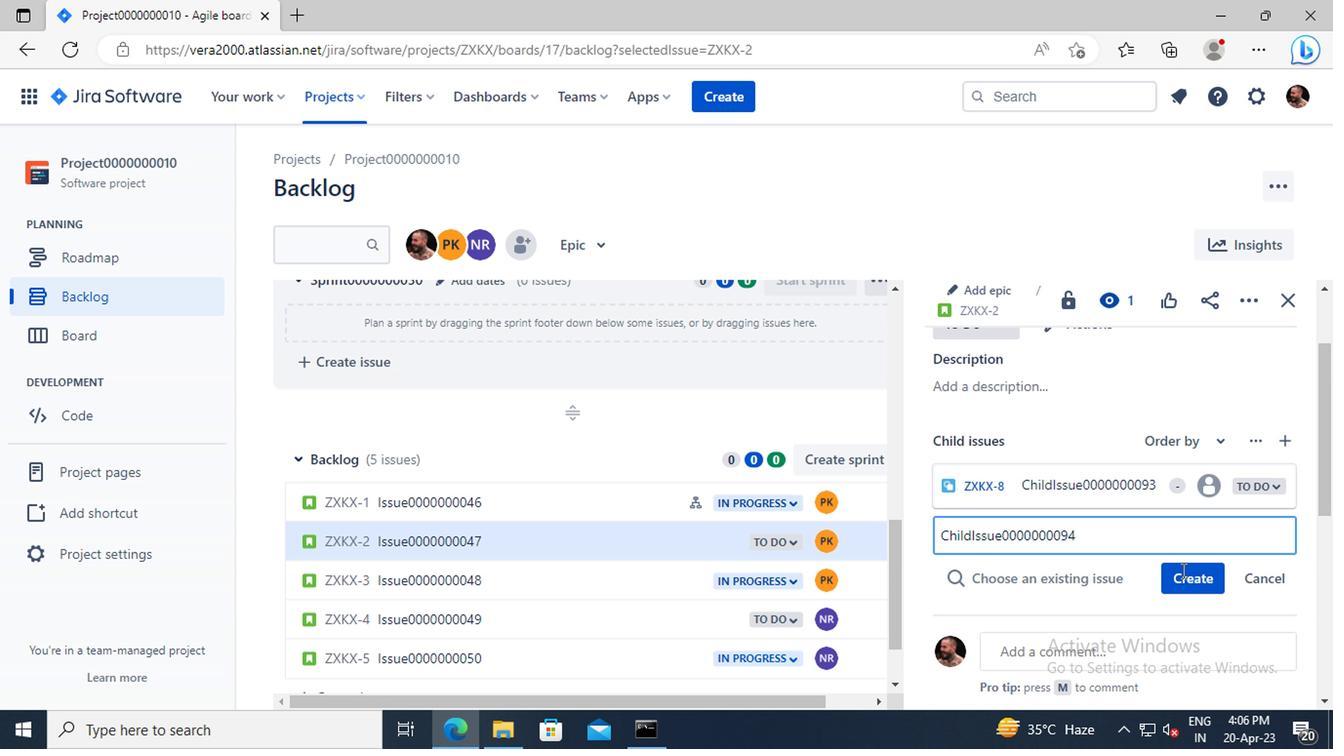 
Action: Mouse pressed left at (1196, 577)
Screenshot: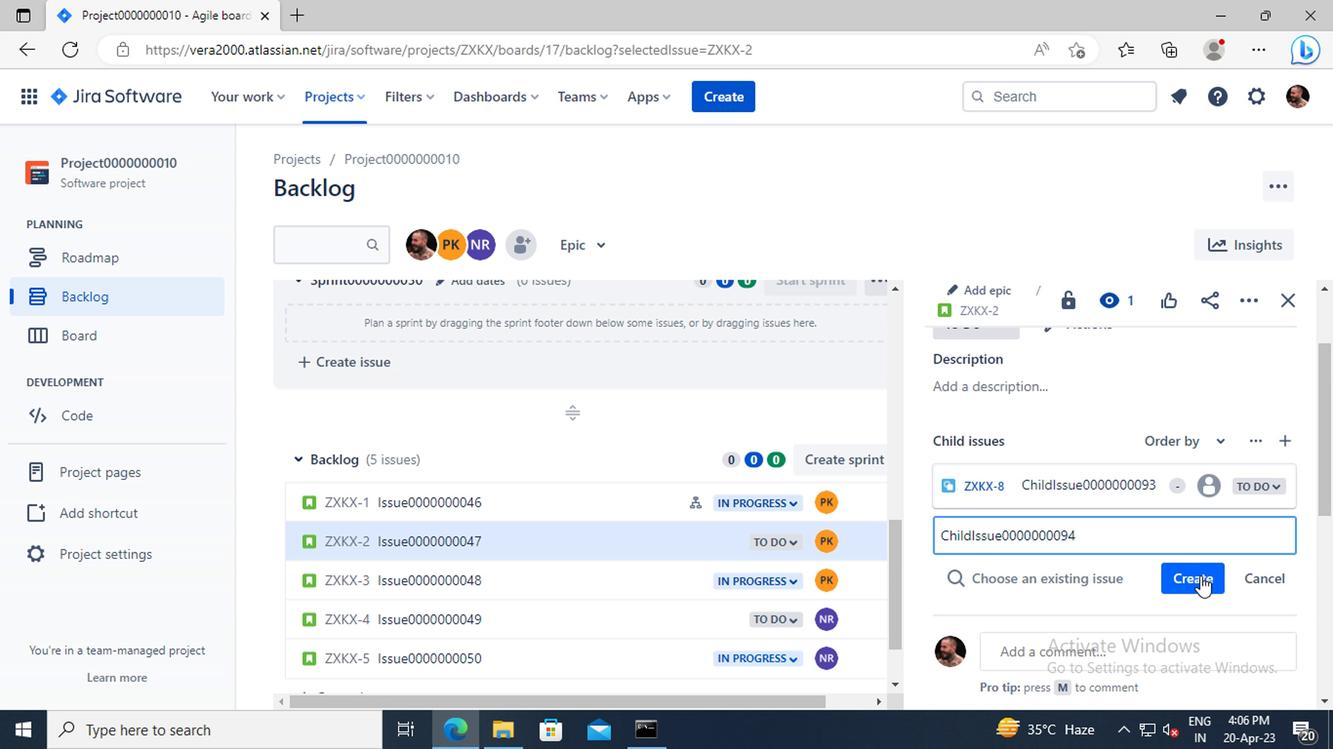 
Action: Mouse moved to (465, 586)
Screenshot: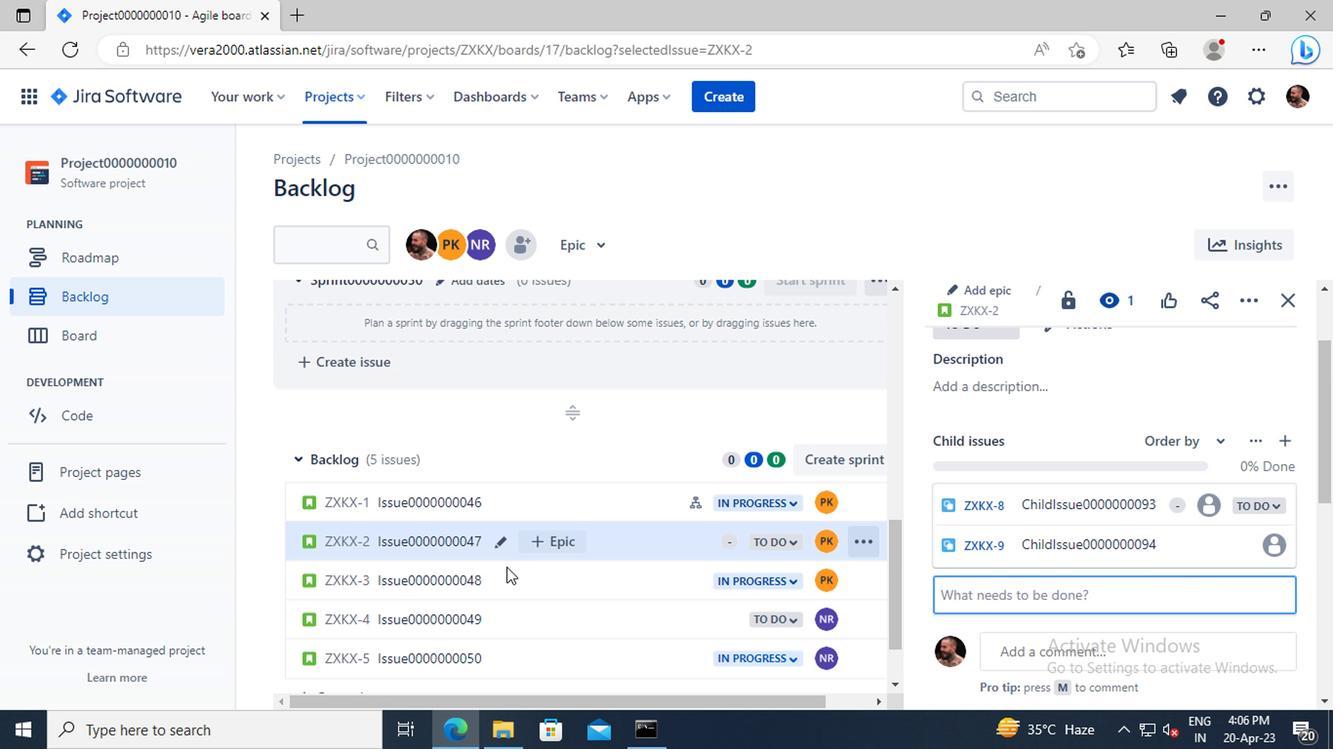 
Action: Mouse pressed left at (465, 586)
Screenshot: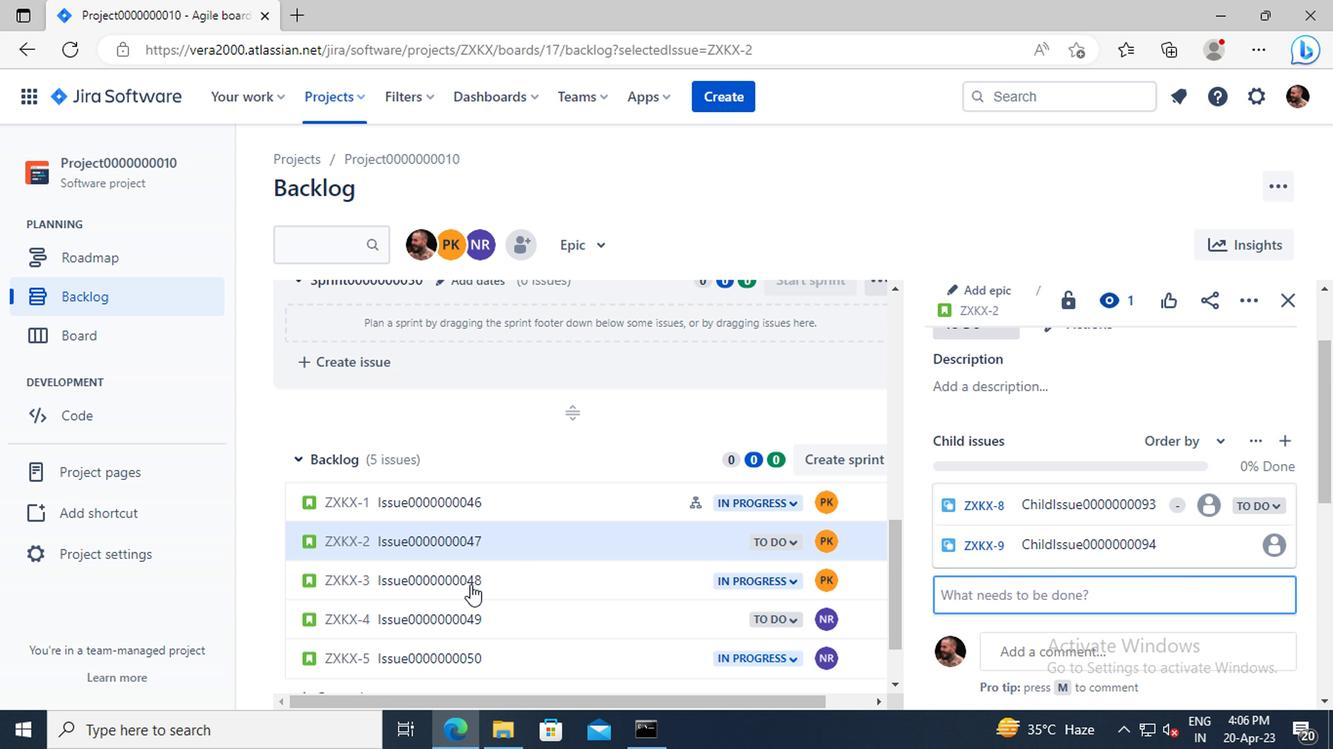 
Action: Mouse moved to (978, 380)
Screenshot: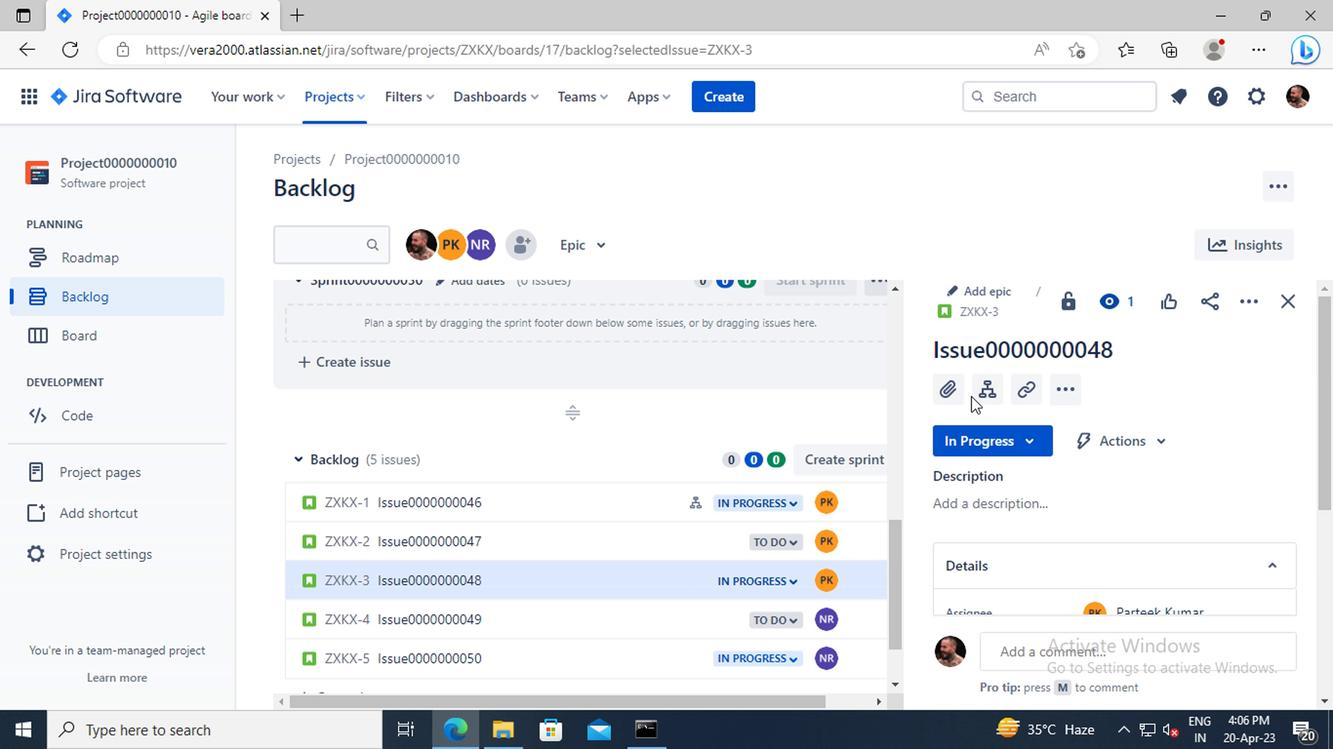 
Action: Mouse pressed left at (978, 380)
Screenshot: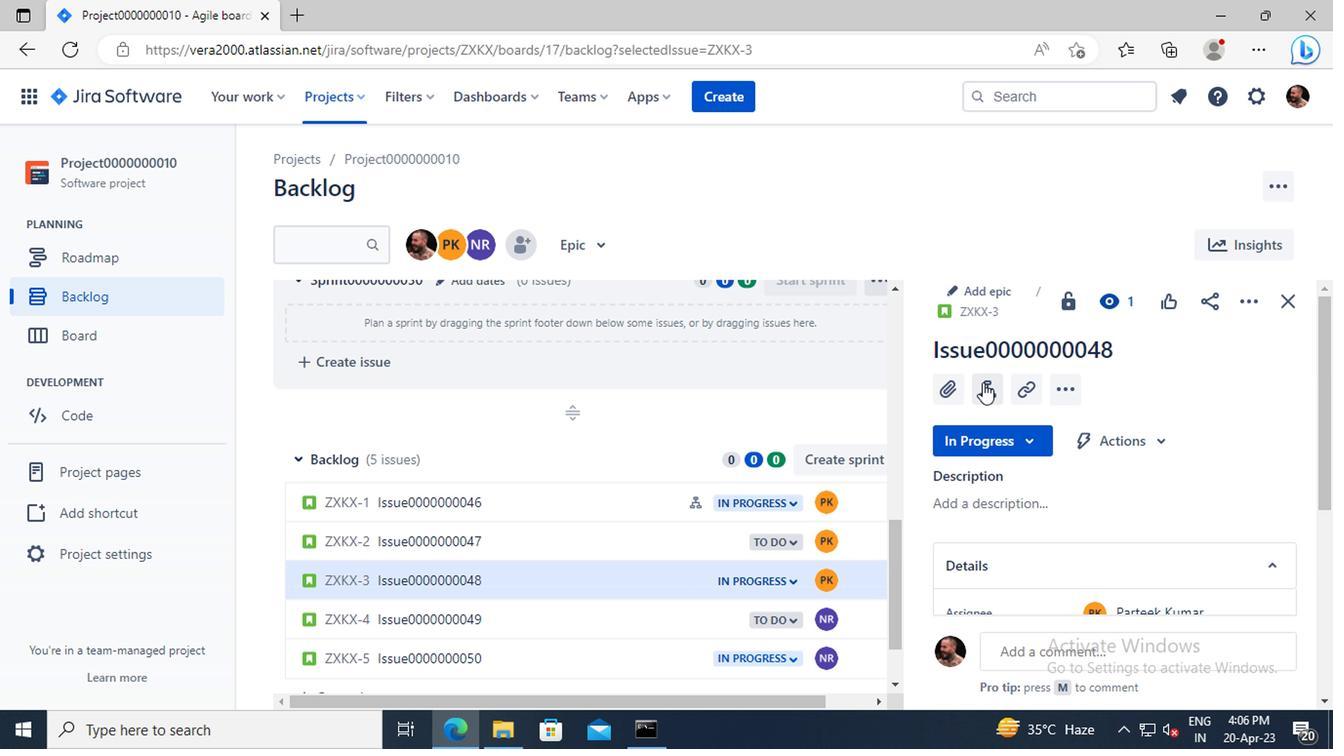 
Action: Mouse moved to (997, 469)
Screenshot: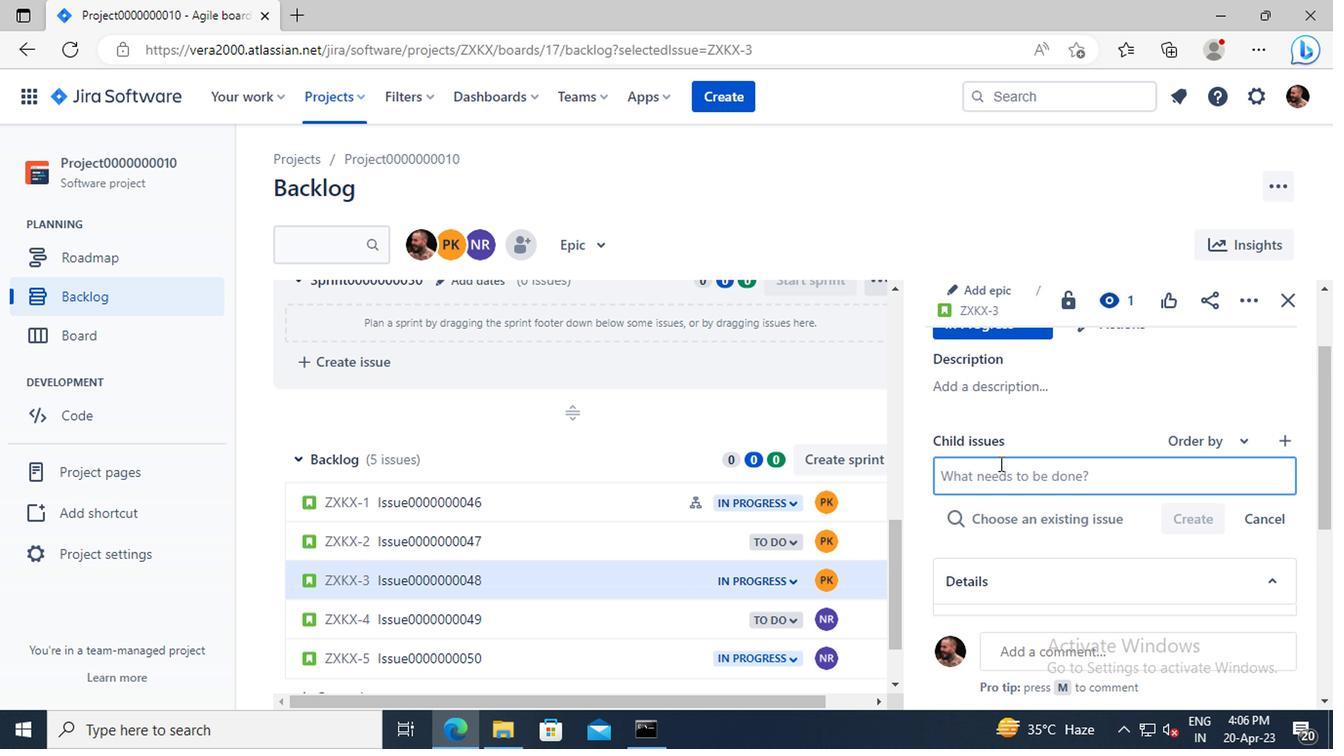 
Action: Mouse pressed left at (997, 469)
Screenshot: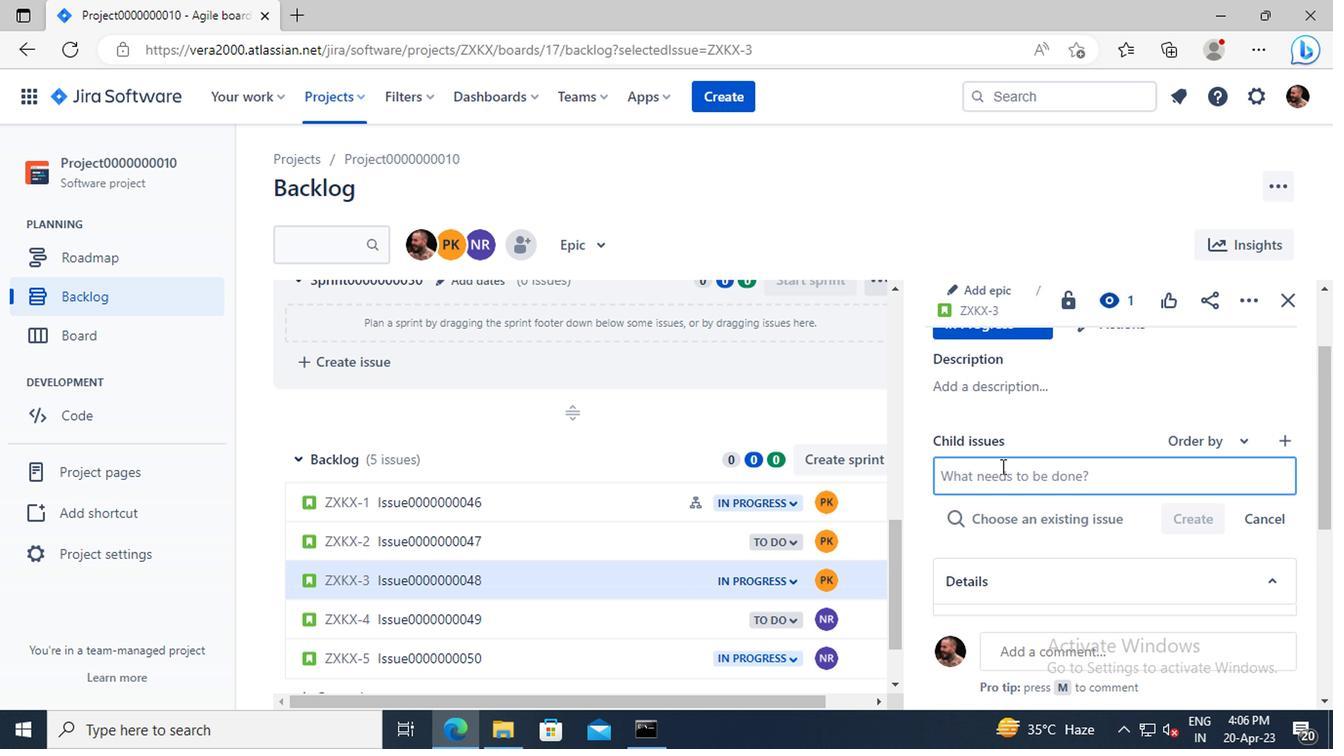 
Action: Key pressed <Key.shift>CHILD<Key.shift>ISSUE0000000095
Screenshot: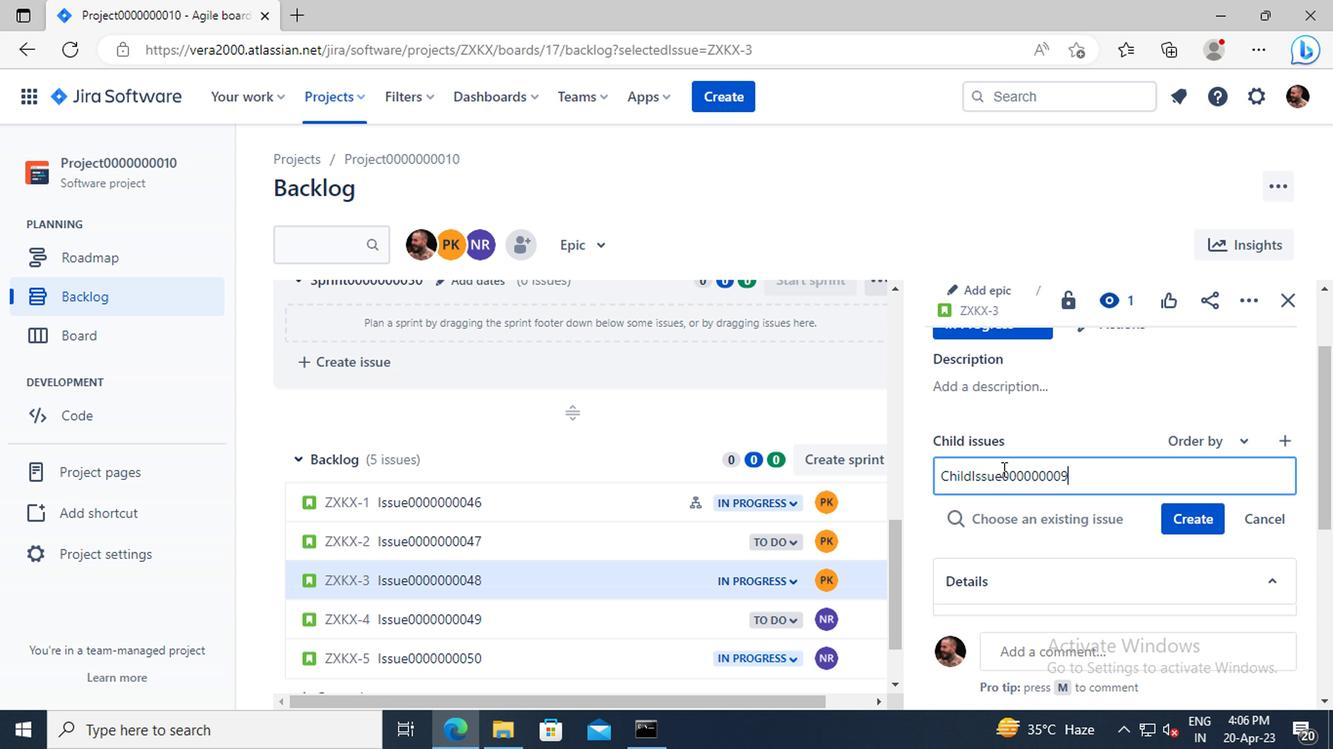 
Action: Mouse moved to (1171, 511)
Screenshot: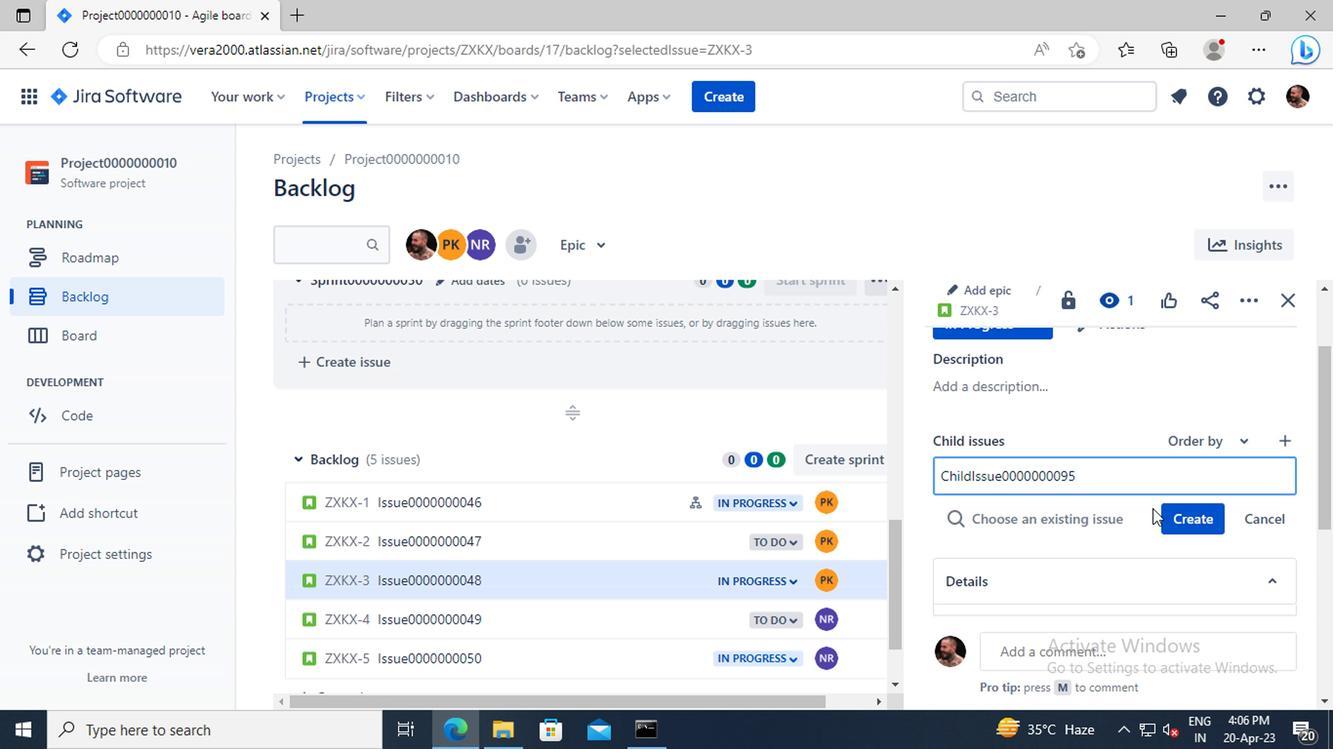 
Action: Mouse pressed left at (1171, 511)
Screenshot: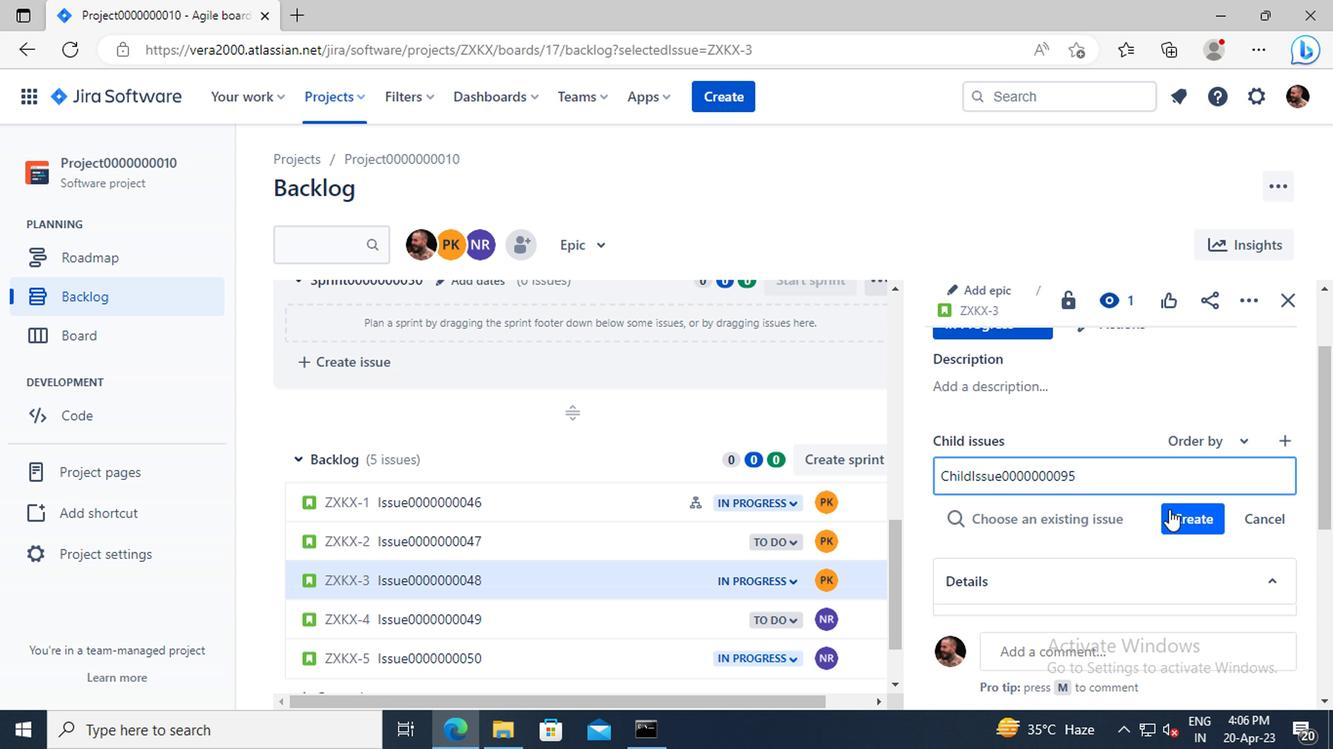 
Action: Mouse moved to (1084, 527)
Screenshot: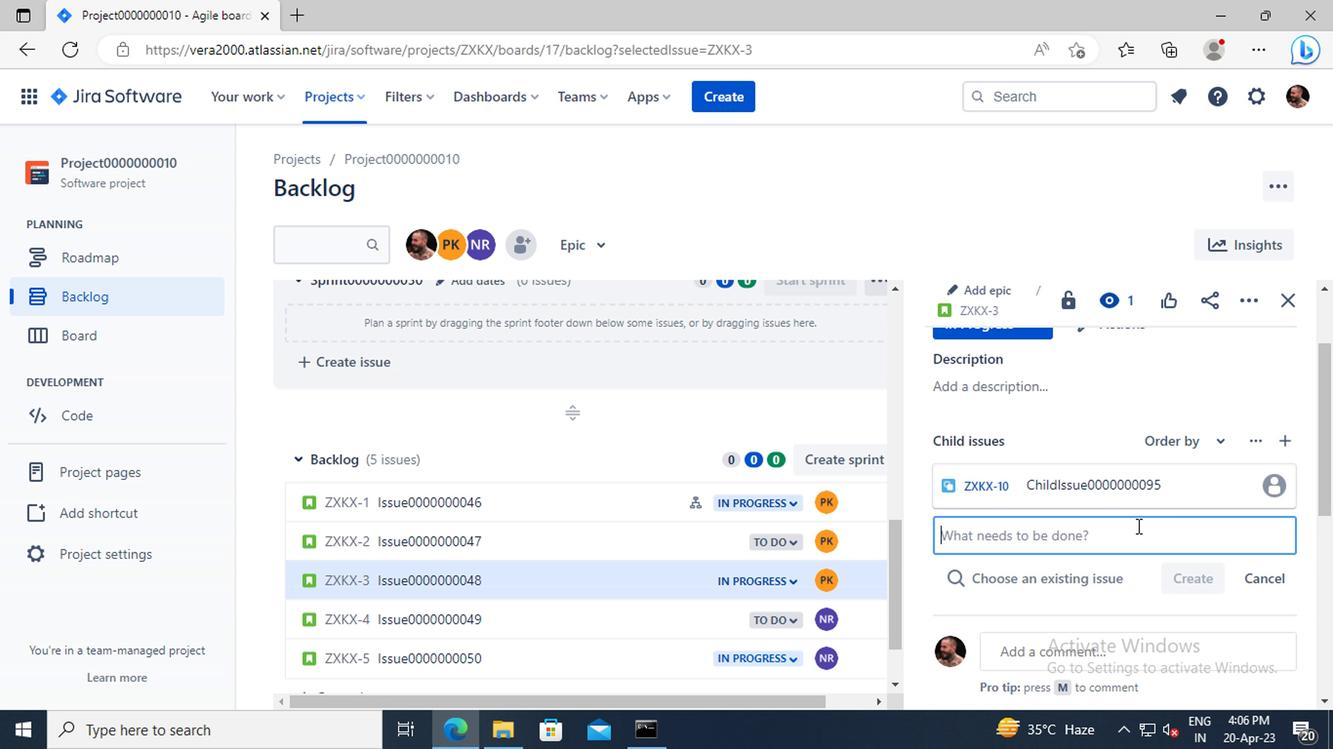 
Action: Mouse pressed left at (1084, 527)
Screenshot: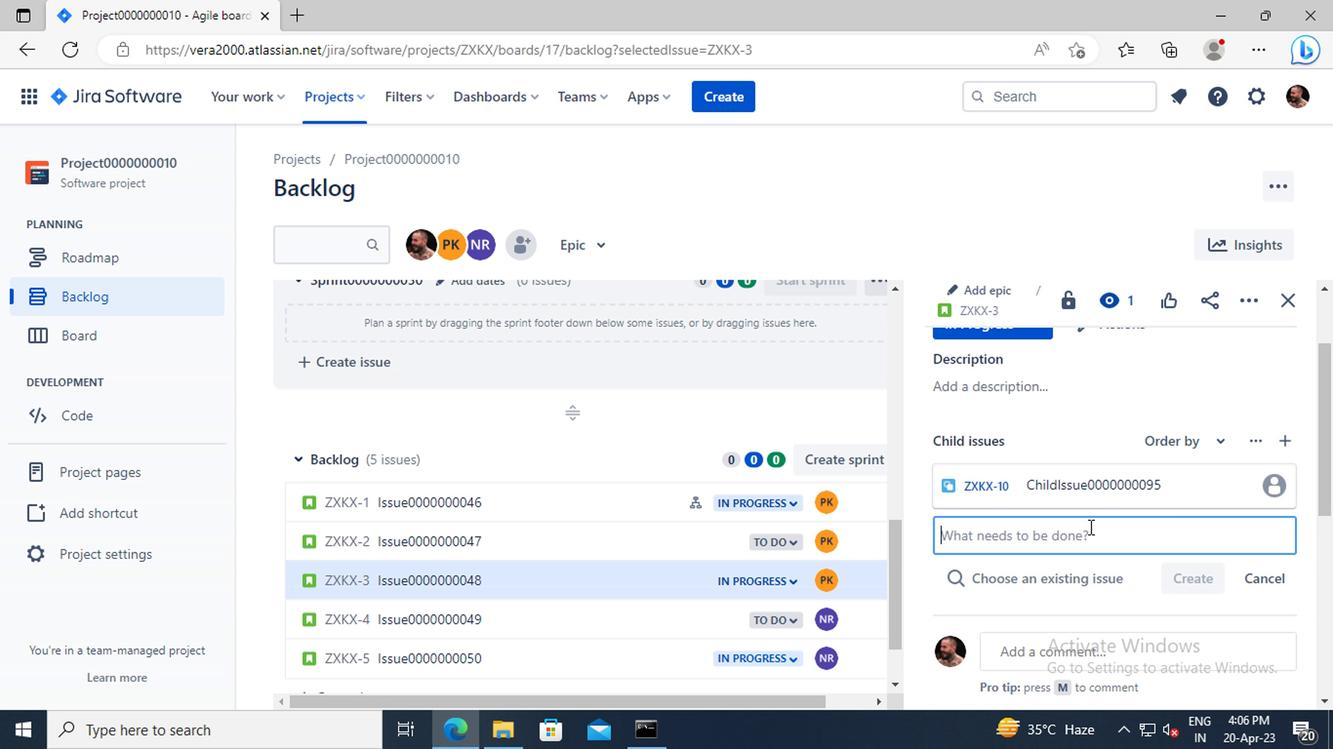 
Action: Key pressed <Key.shift>CHILD<Key.shift>ISSUE0000000096
Screenshot: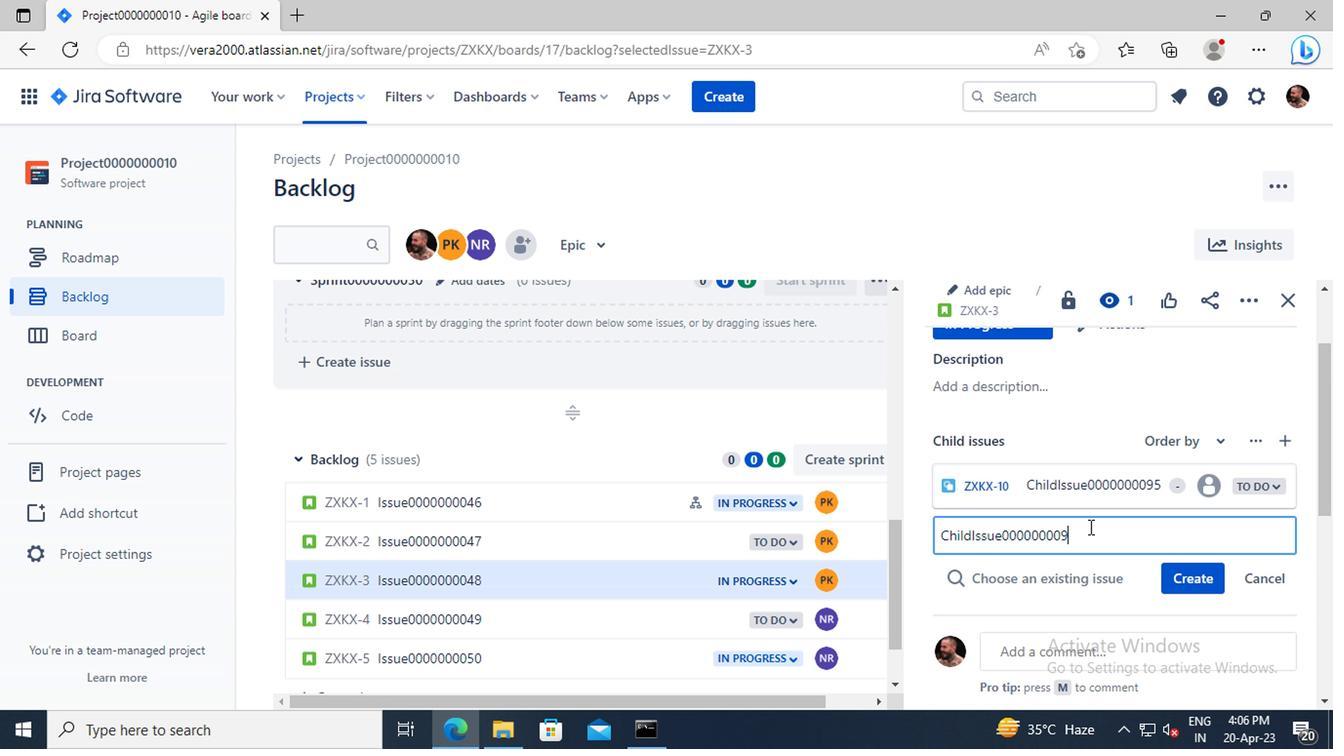 
Action: Mouse moved to (1179, 574)
Screenshot: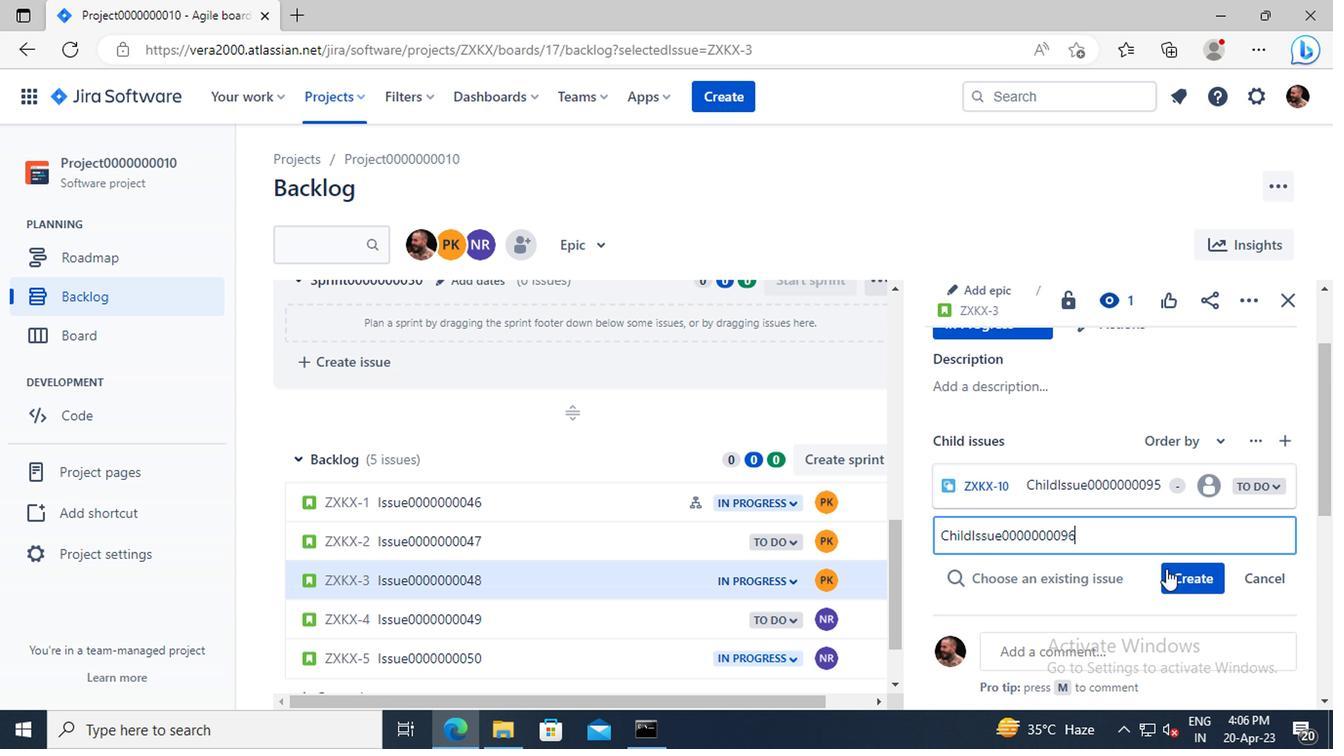 
Action: Mouse pressed left at (1179, 574)
Screenshot: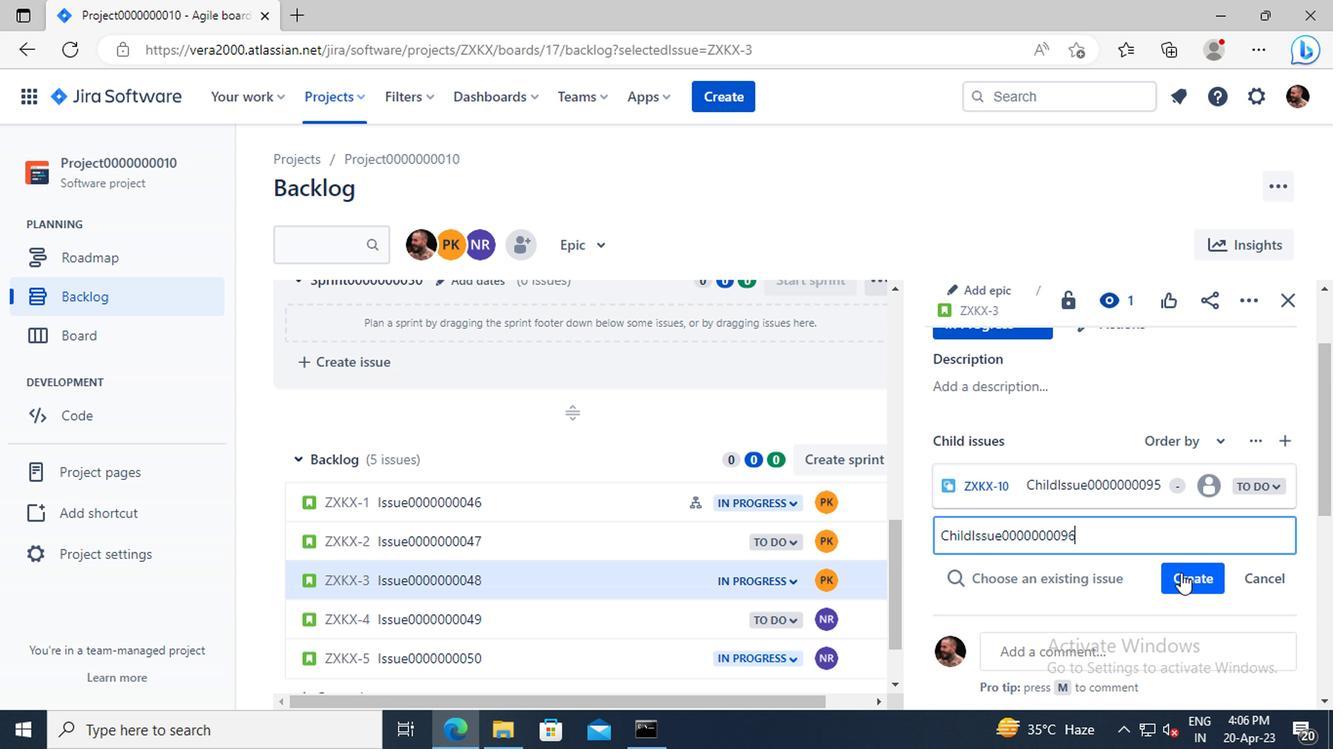 
